Task: Look for space in Kronberg, Germany from 12th August, 2023 to 16th August, 2023 for 8 adults in price range Rs.10000 to Rs.16000. Place can be private room with 8 bedrooms having 8 beds and 8 bathrooms. Property type can be house, flat, guest house, hotel. Amenities needed are: wifi, TV, free parkinig on premises, gym, breakfast. Booking option can be shelf check-in. Required host language is English.
Action: Mouse pressed left at (418, 103)
Screenshot: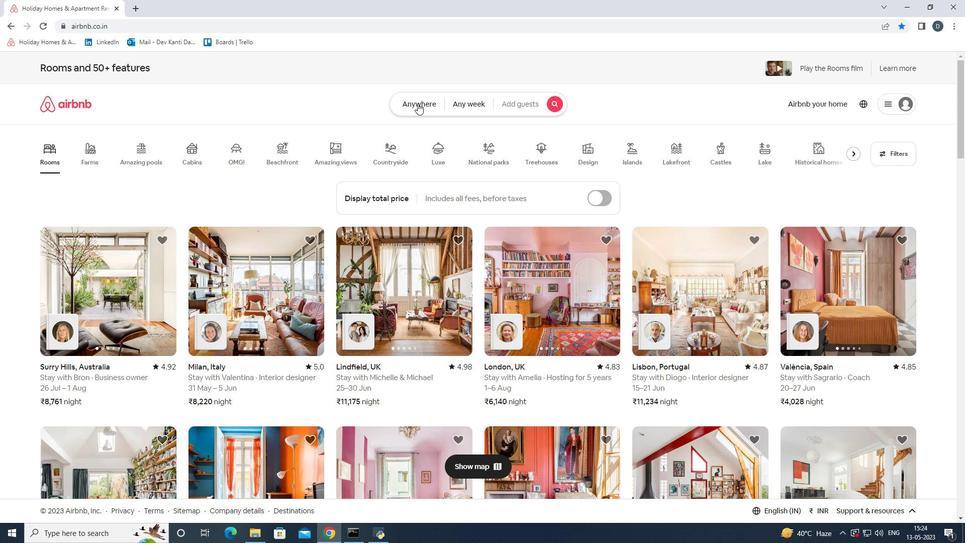 
Action: Mouse moved to (340, 137)
Screenshot: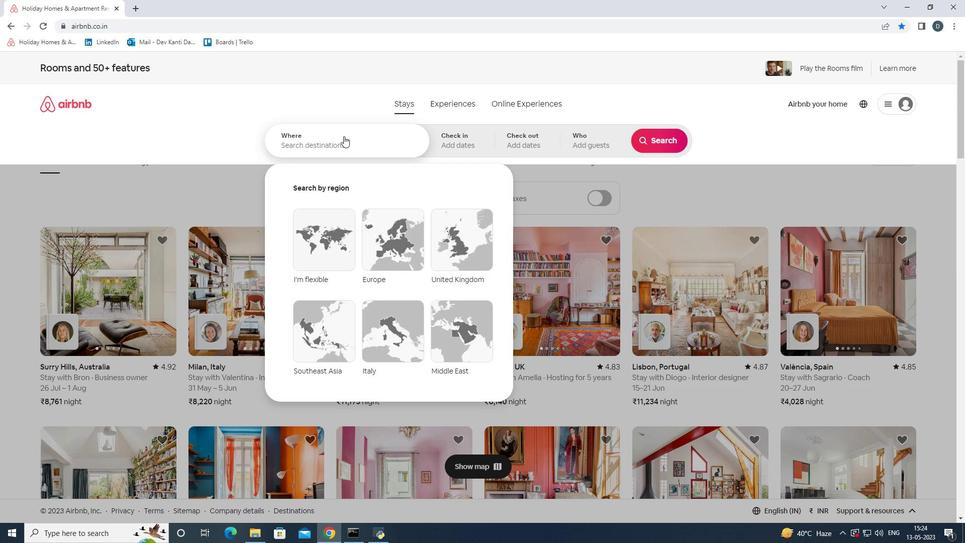 
Action: Mouse pressed left at (340, 137)
Screenshot: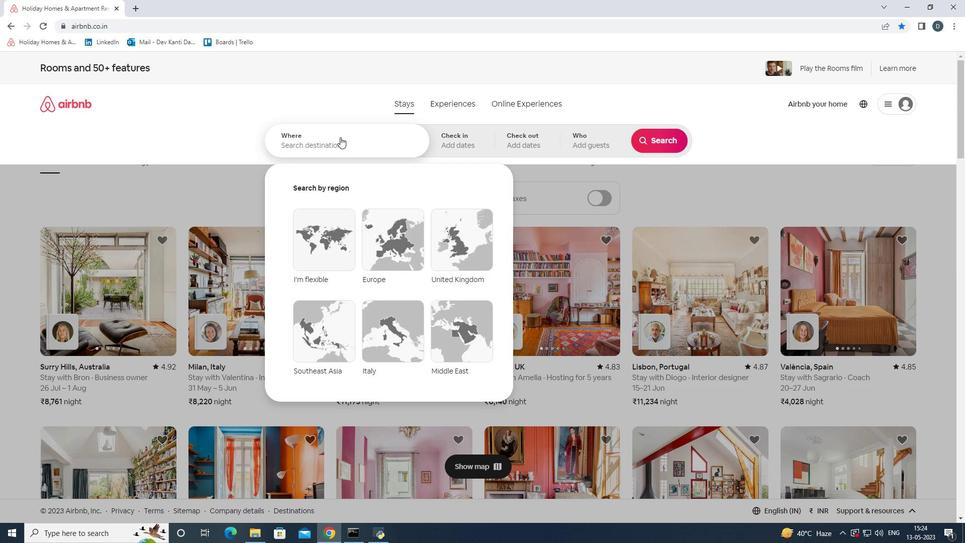
Action: Key pressed <Key.shift>Kronberg.<Key.backspace>,<Key.shift>Germany
Screenshot: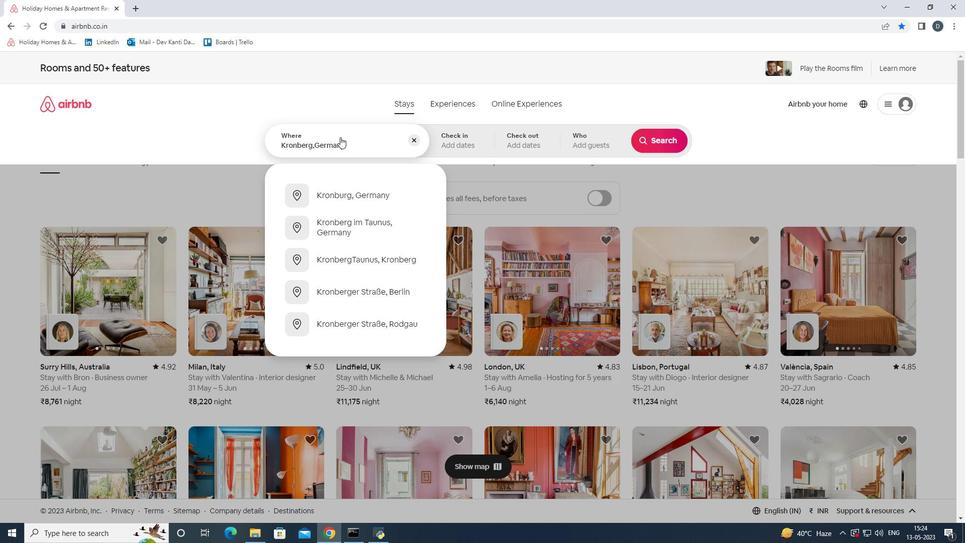 
Action: Mouse moved to (473, 144)
Screenshot: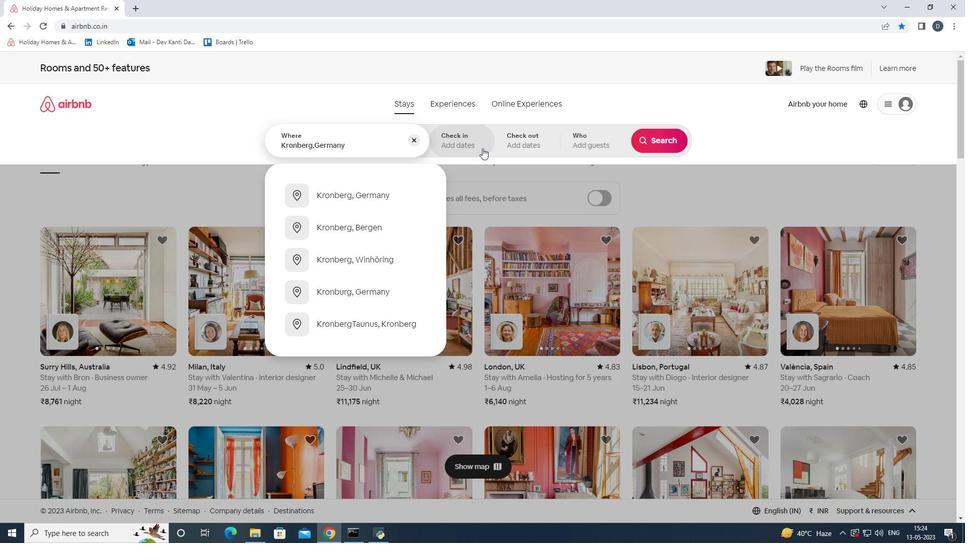 
Action: Mouse pressed left at (473, 144)
Screenshot: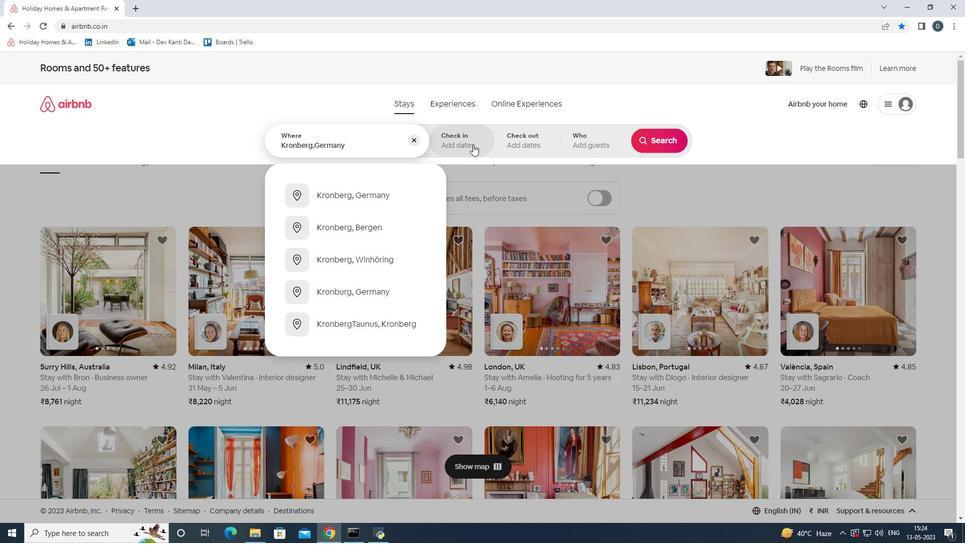 
Action: Mouse moved to (654, 222)
Screenshot: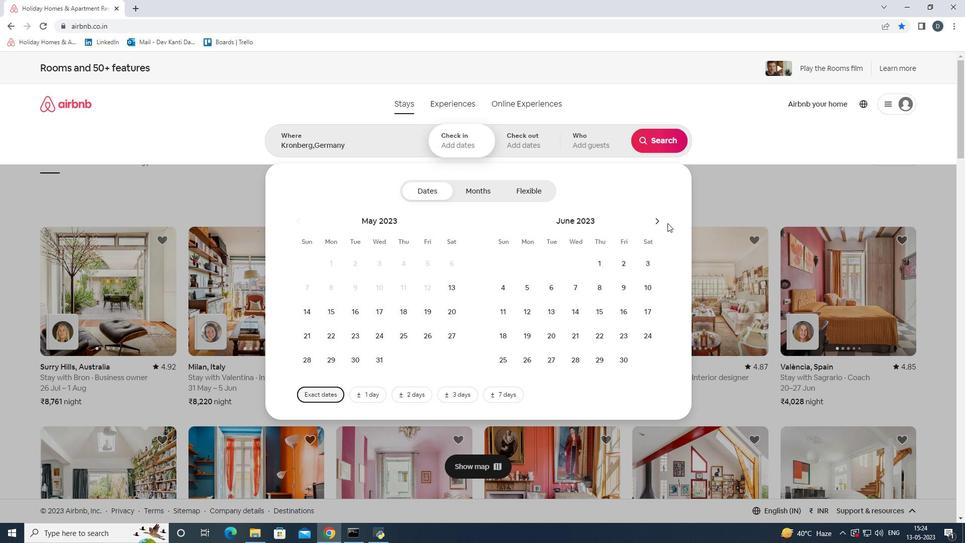 
Action: Mouse pressed left at (654, 222)
Screenshot: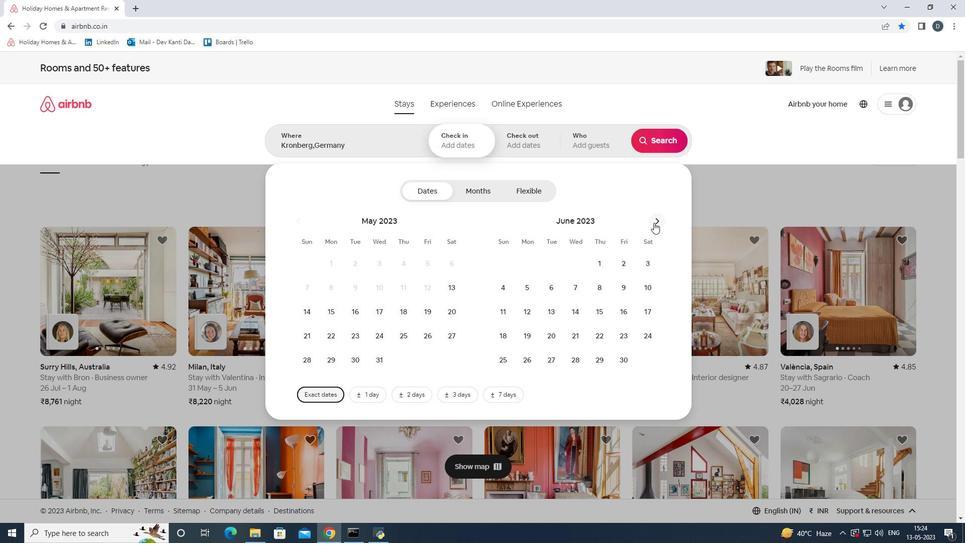 
Action: Mouse pressed left at (654, 222)
Screenshot: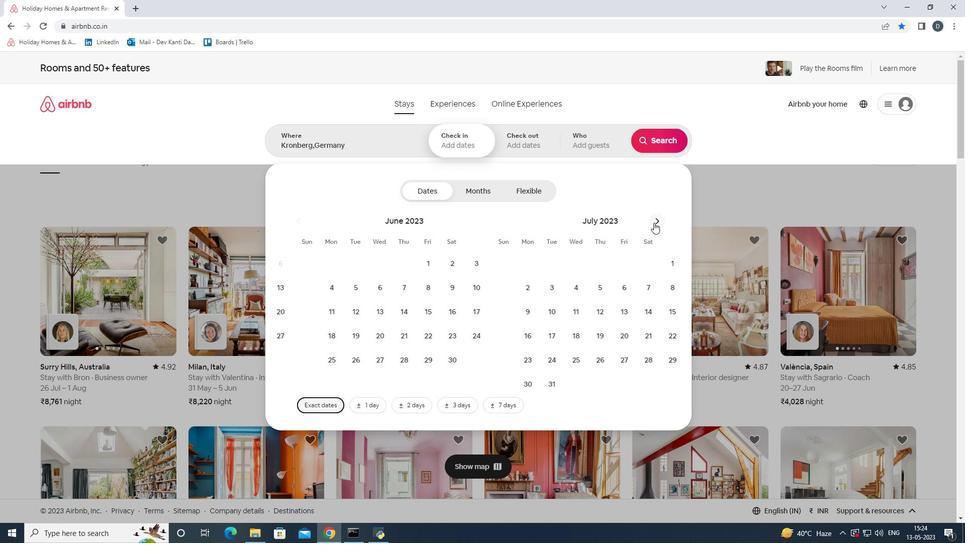 
Action: Mouse moved to (645, 290)
Screenshot: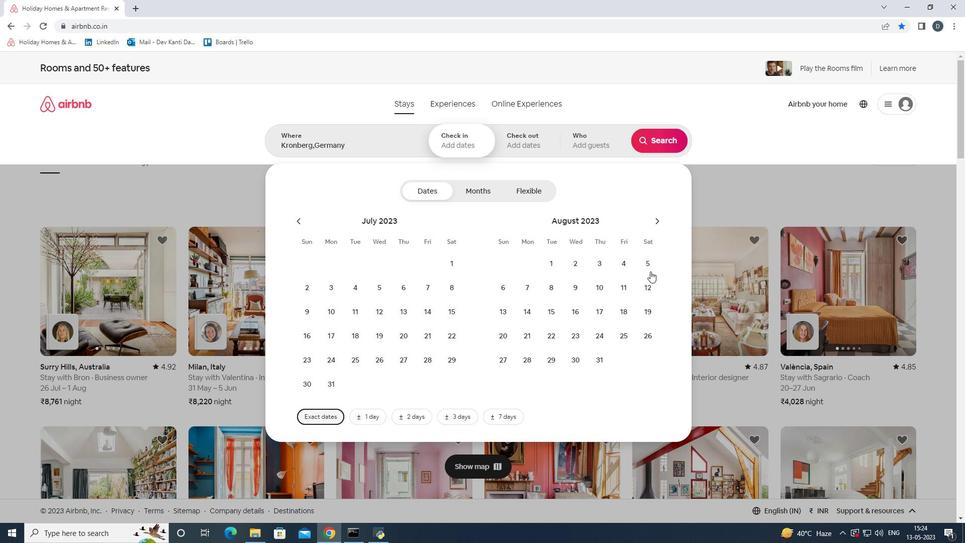 
Action: Mouse pressed left at (645, 290)
Screenshot: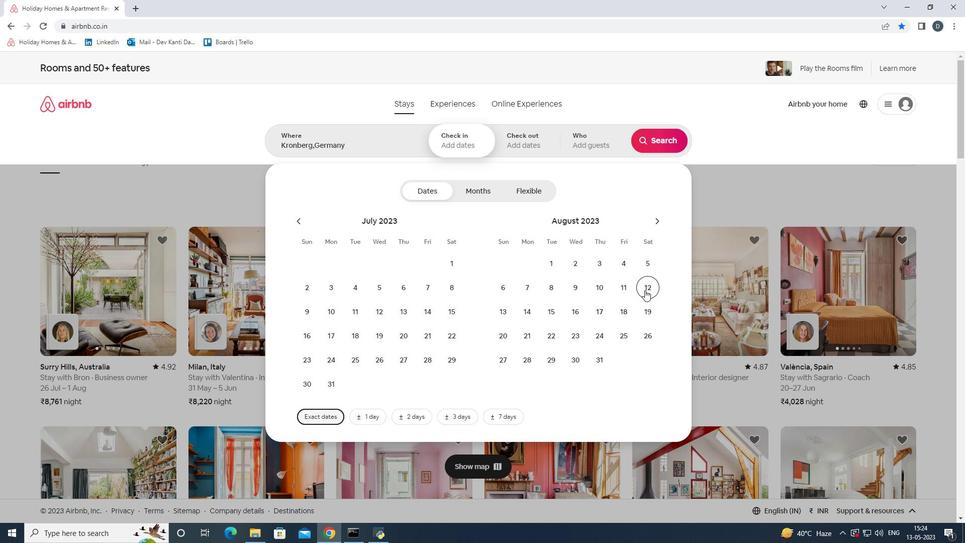 
Action: Mouse moved to (583, 310)
Screenshot: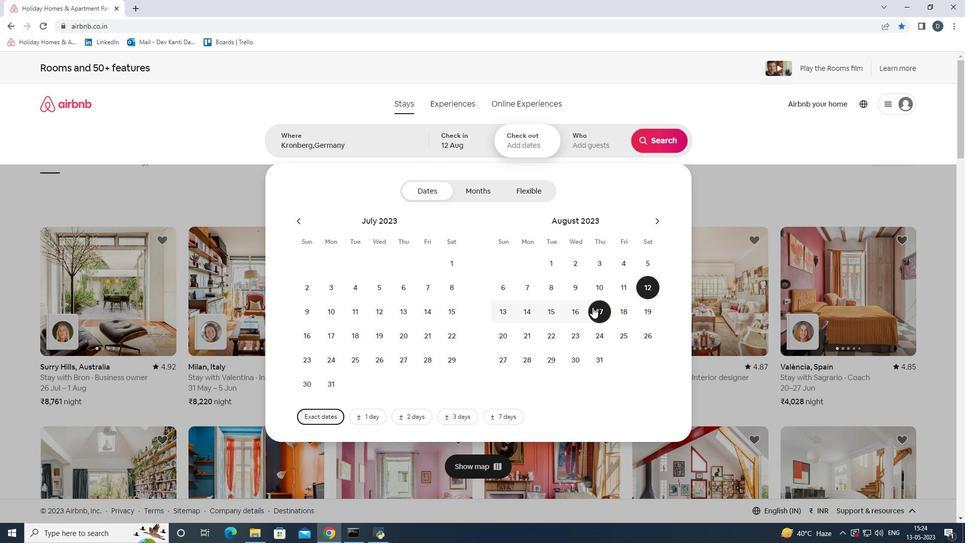 
Action: Mouse pressed left at (583, 310)
Screenshot: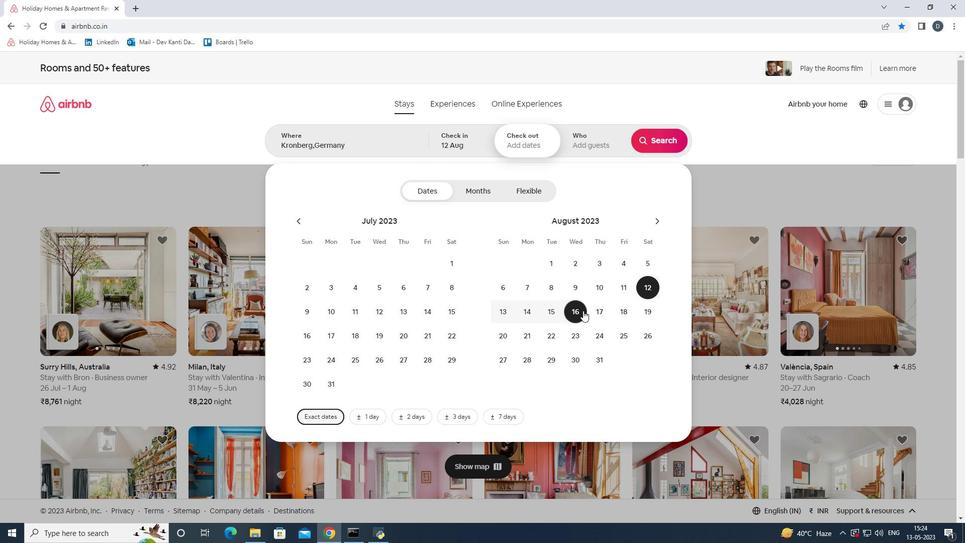 
Action: Mouse moved to (588, 135)
Screenshot: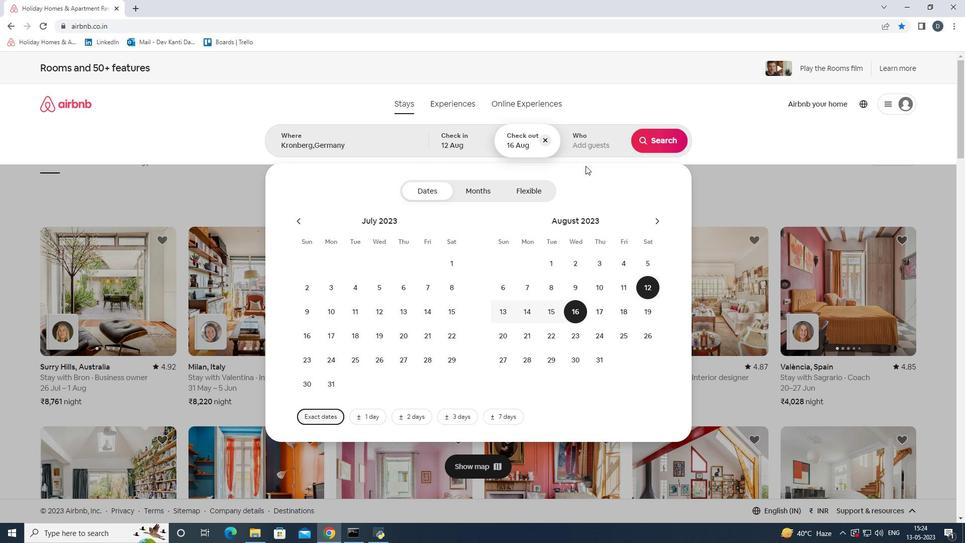 
Action: Mouse pressed left at (588, 135)
Screenshot: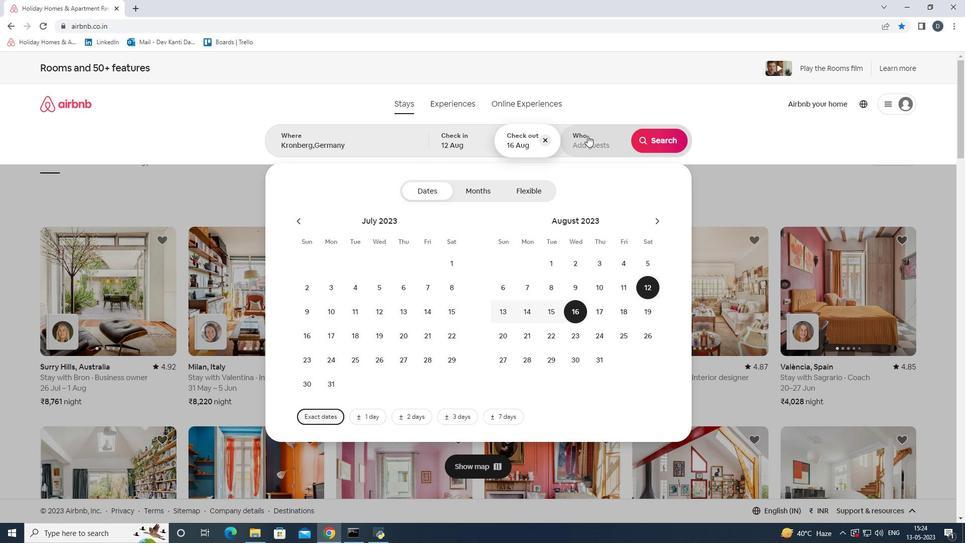 
Action: Mouse moved to (667, 197)
Screenshot: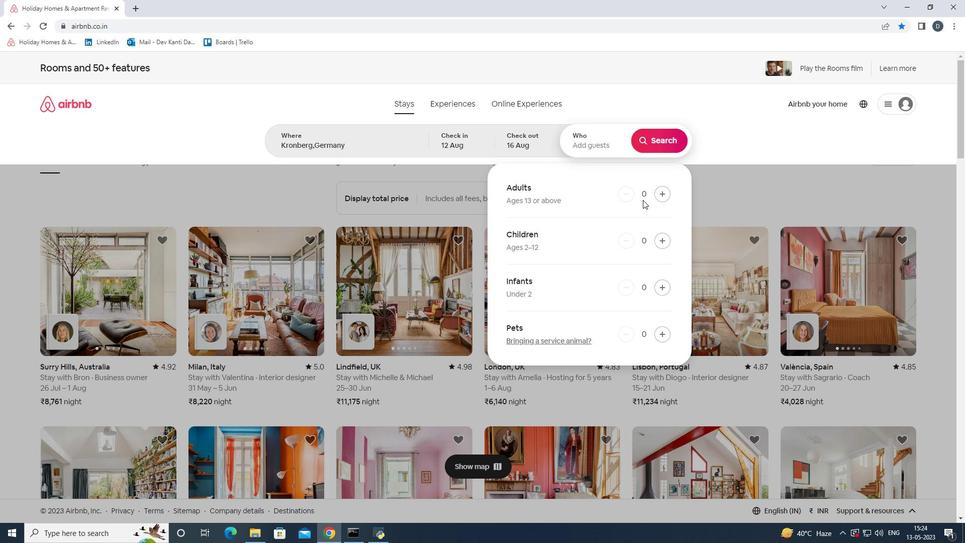 
Action: Mouse pressed left at (667, 197)
Screenshot: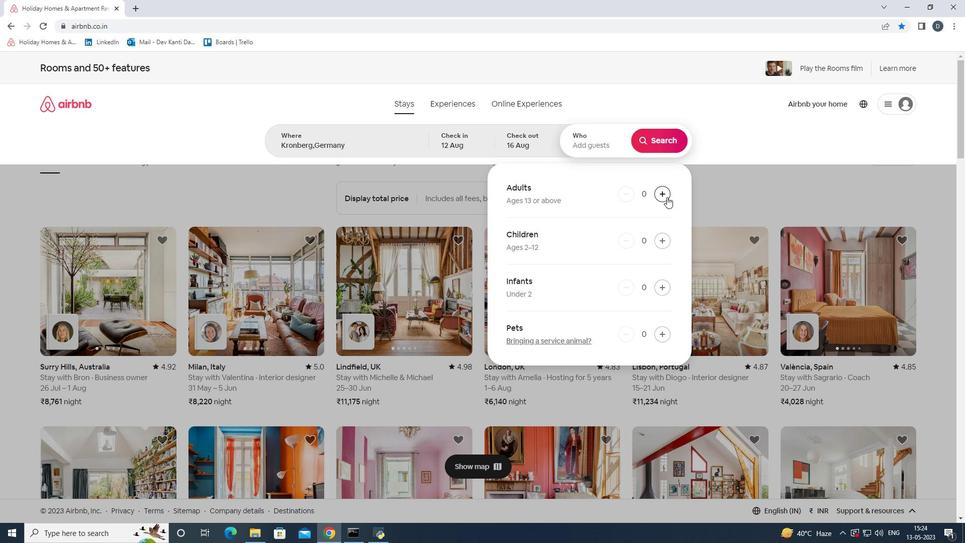 
Action: Mouse pressed left at (667, 197)
Screenshot: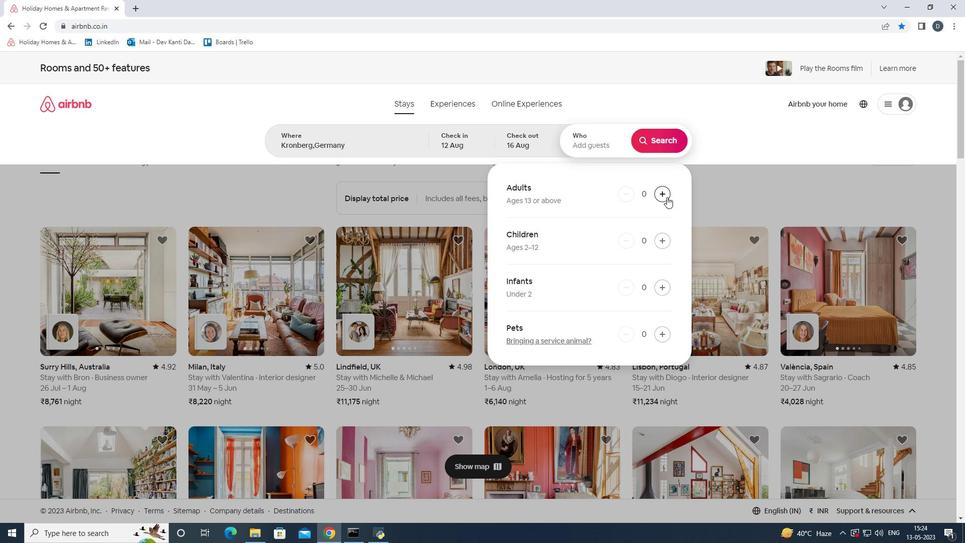 
Action: Mouse moved to (668, 196)
Screenshot: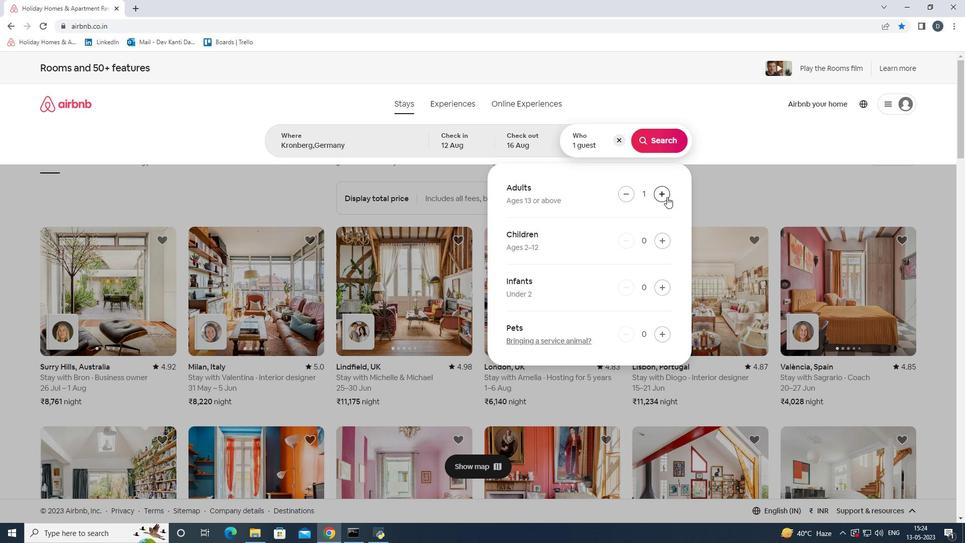 
Action: Mouse pressed left at (668, 196)
Screenshot: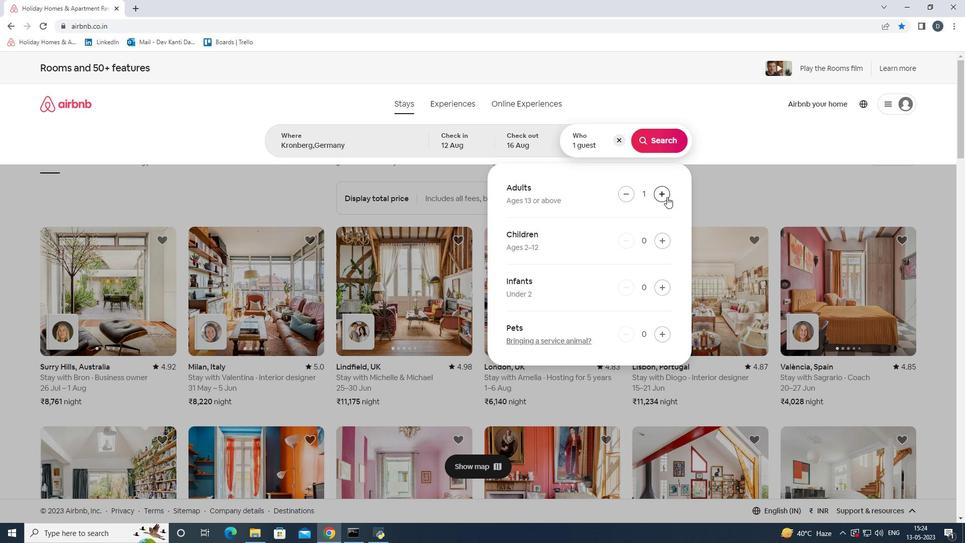 
Action: Mouse moved to (669, 196)
Screenshot: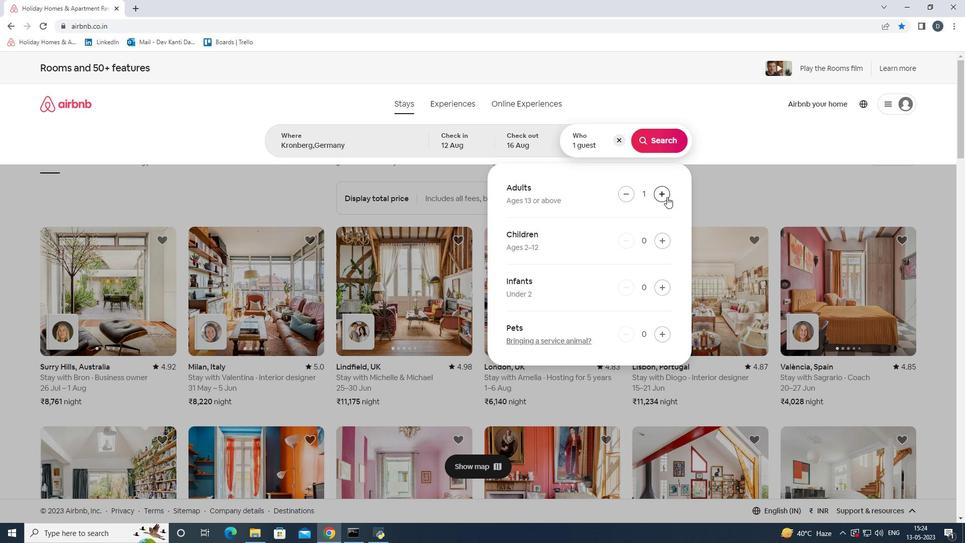 
Action: Mouse pressed left at (669, 196)
Screenshot: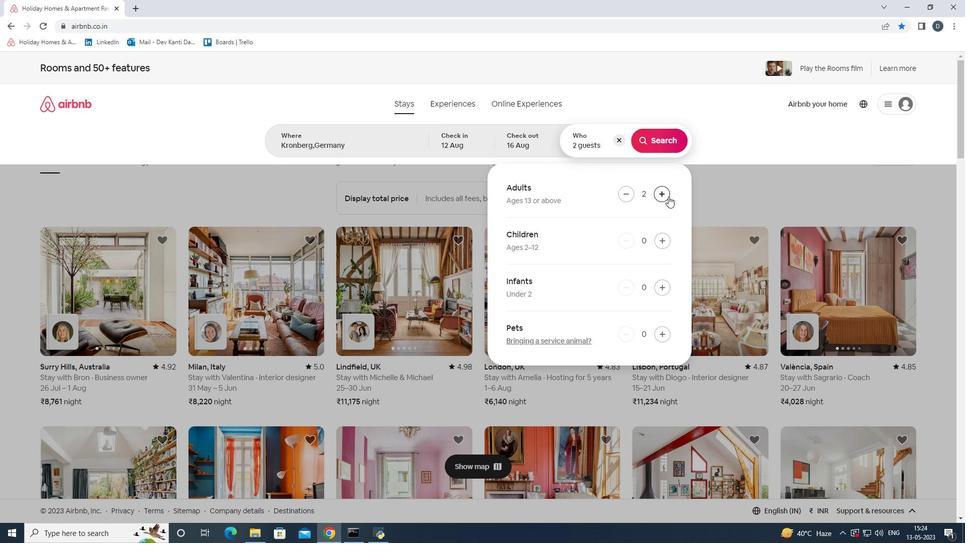 
Action: Mouse pressed left at (669, 196)
Screenshot: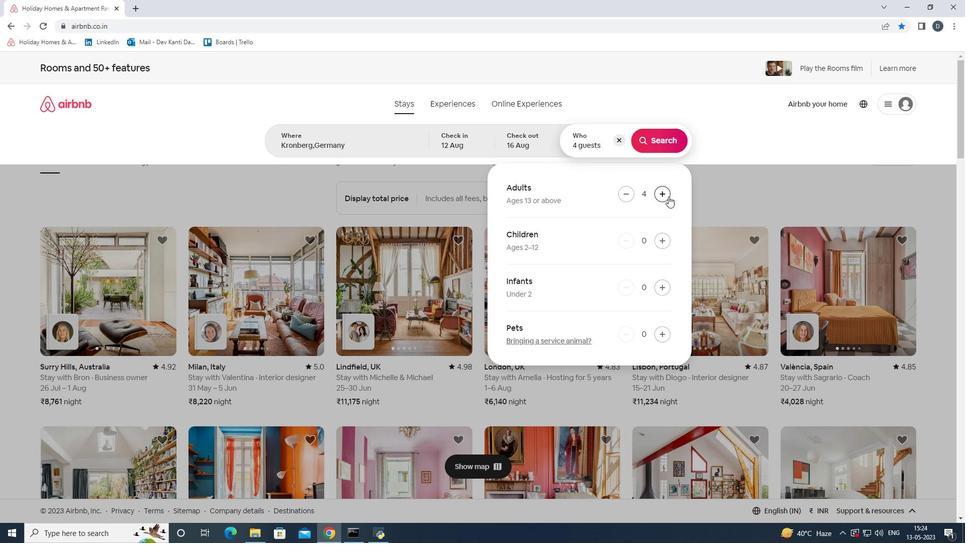 
Action: Mouse pressed left at (669, 196)
Screenshot: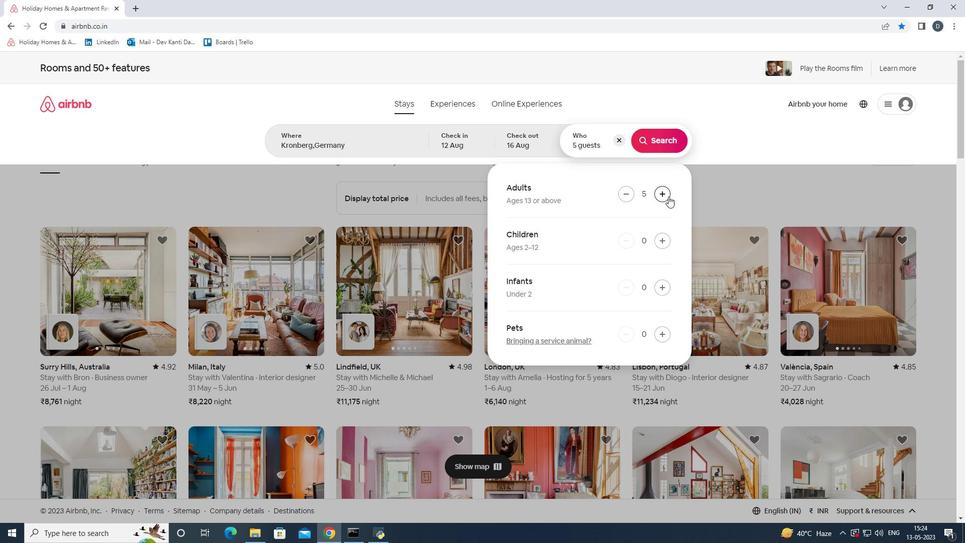 
Action: Mouse pressed left at (669, 196)
Screenshot: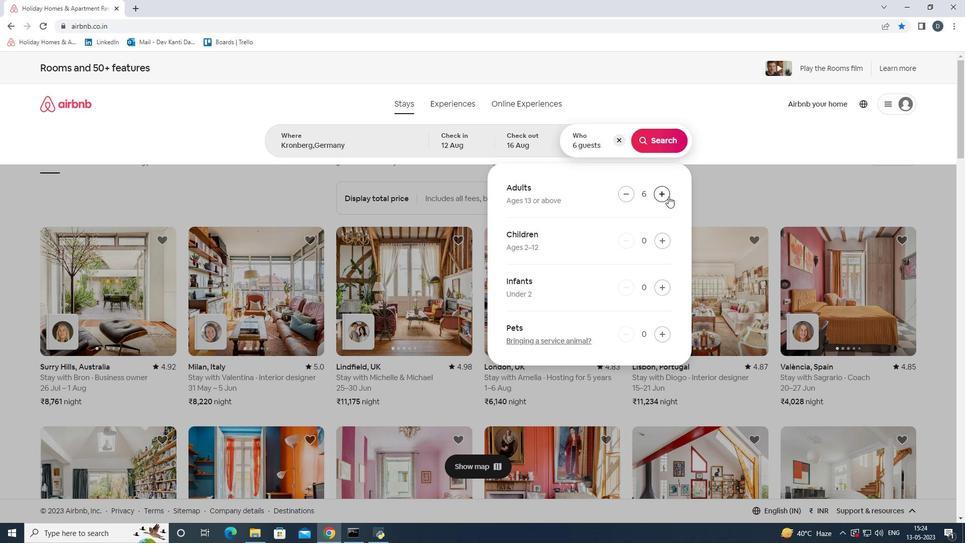 
Action: Mouse pressed left at (669, 196)
Screenshot: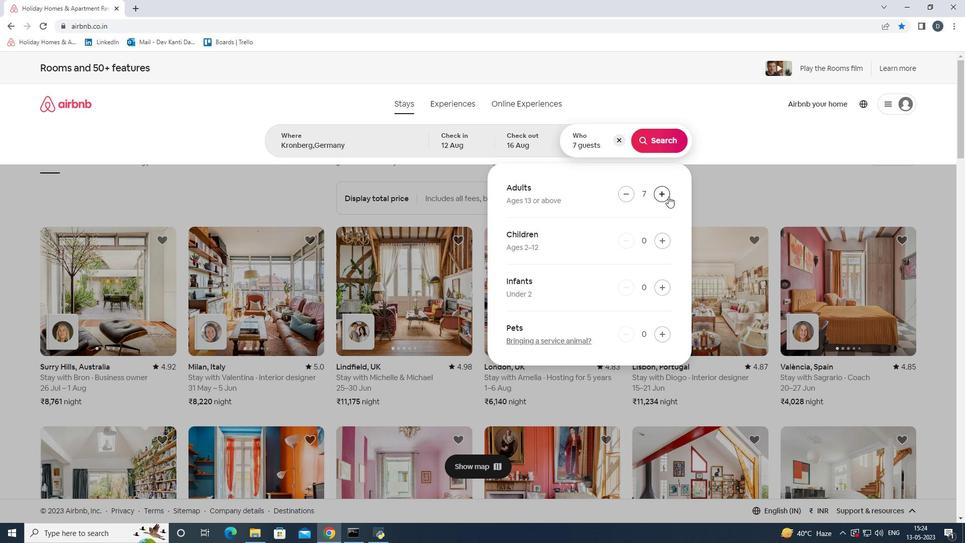 
Action: Mouse moved to (651, 138)
Screenshot: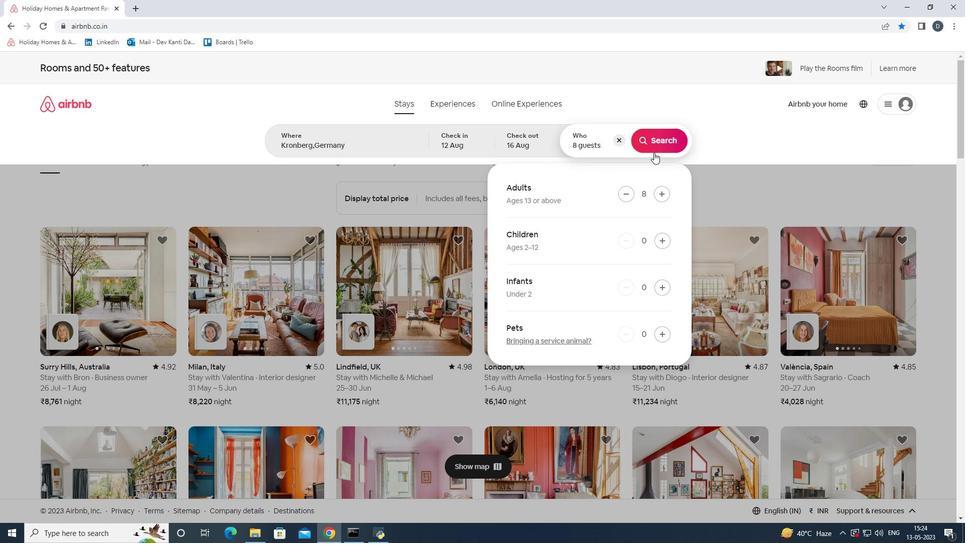 
Action: Mouse pressed left at (651, 138)
Screenshot: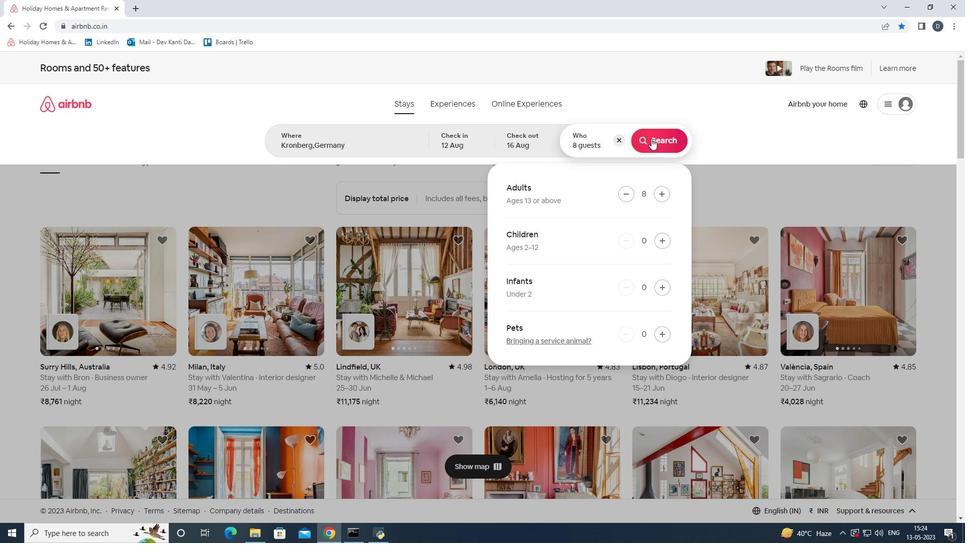 
Action: Mouse moved to (911, 118)
Screenshot: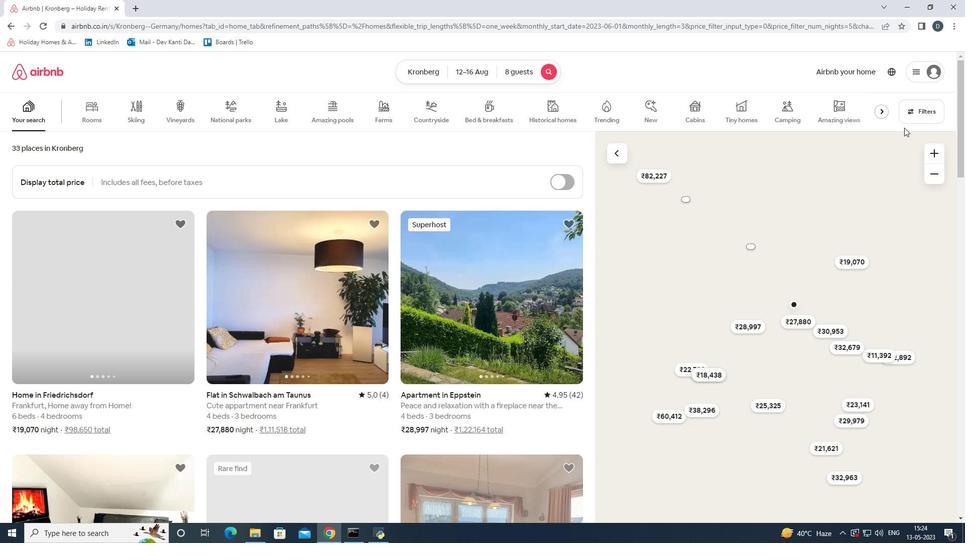 
Action: Mouse pressed left at (911, 118)
Screenshot: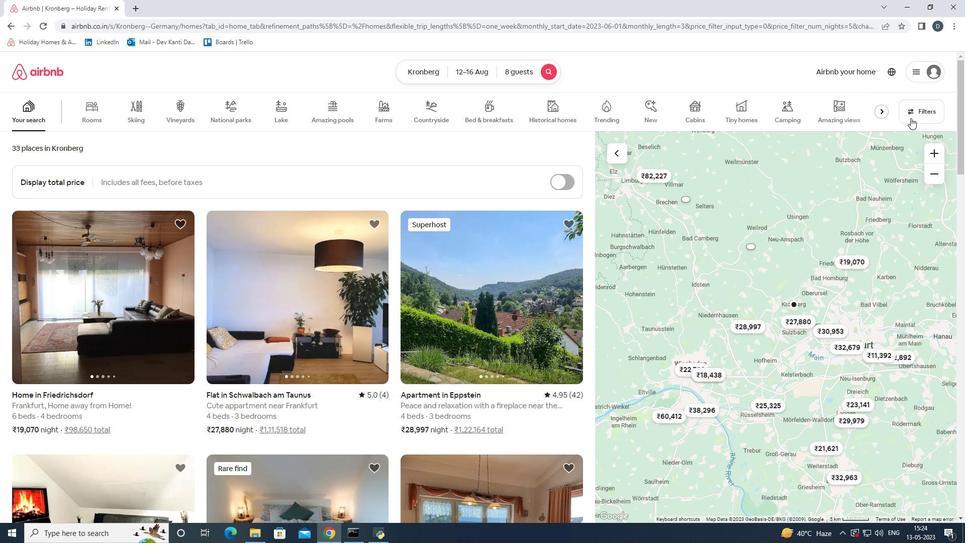 
Action: Mouse moved to (360, 236)
Screenshot: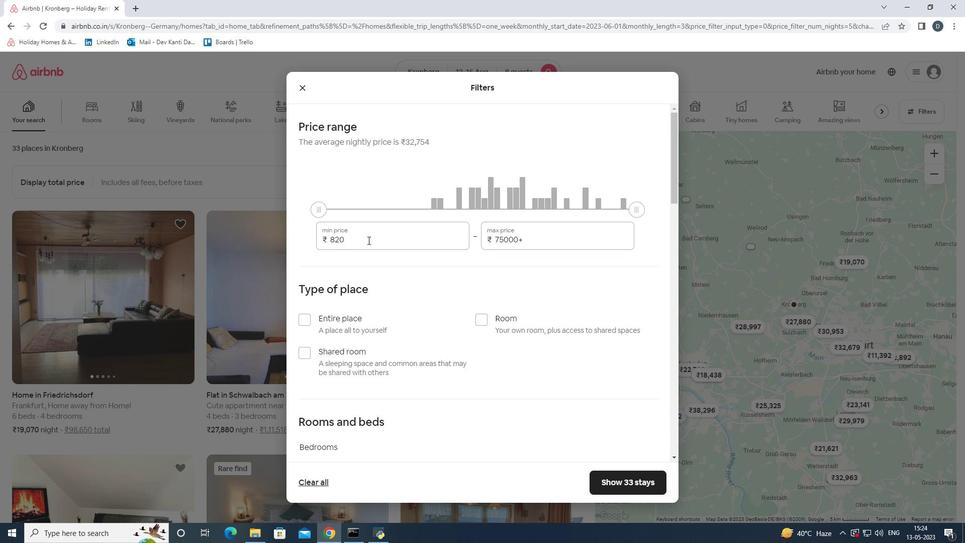 
Action: Mouse pressed left at (360, 236)
Screenshot: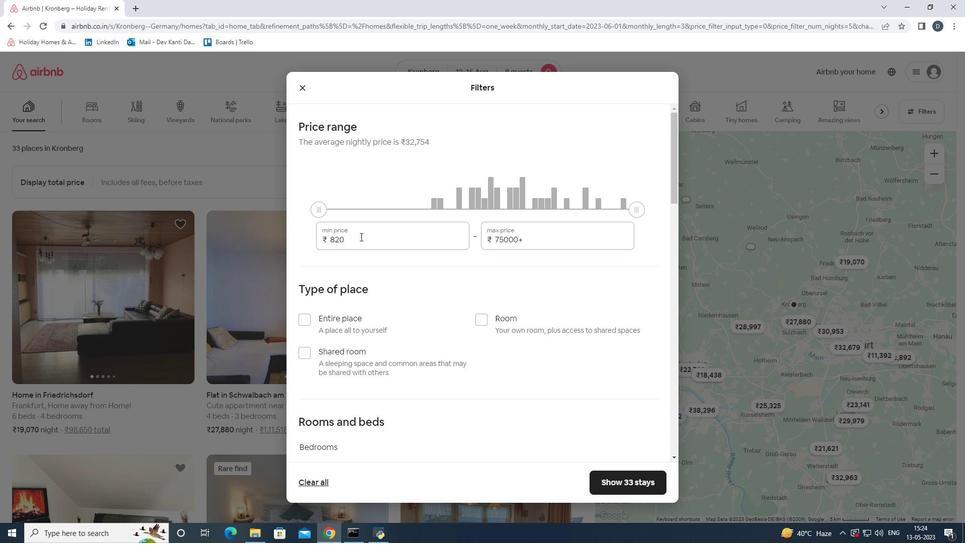 
Action: Mouse moved to (308, 238)
Screenshot: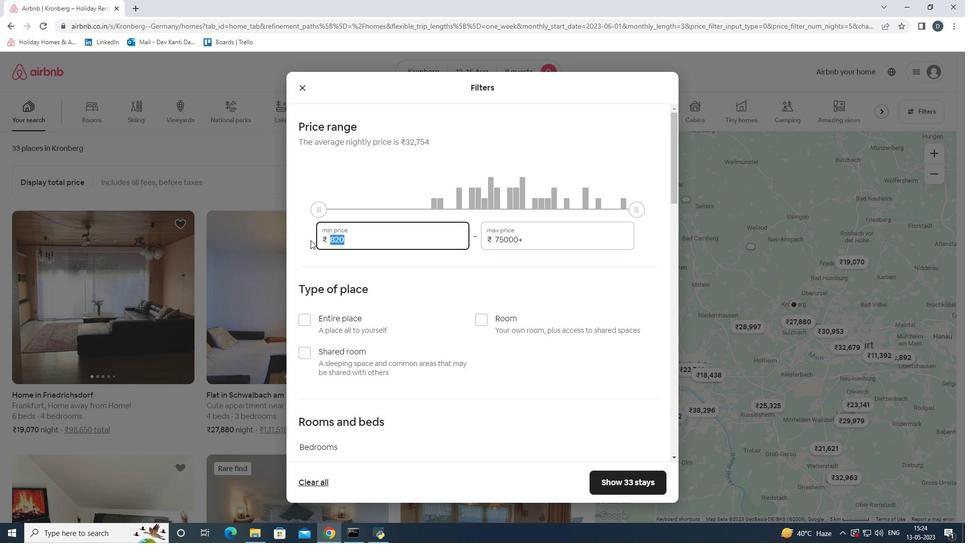 
Action: Key pressed 10000
Screenshot: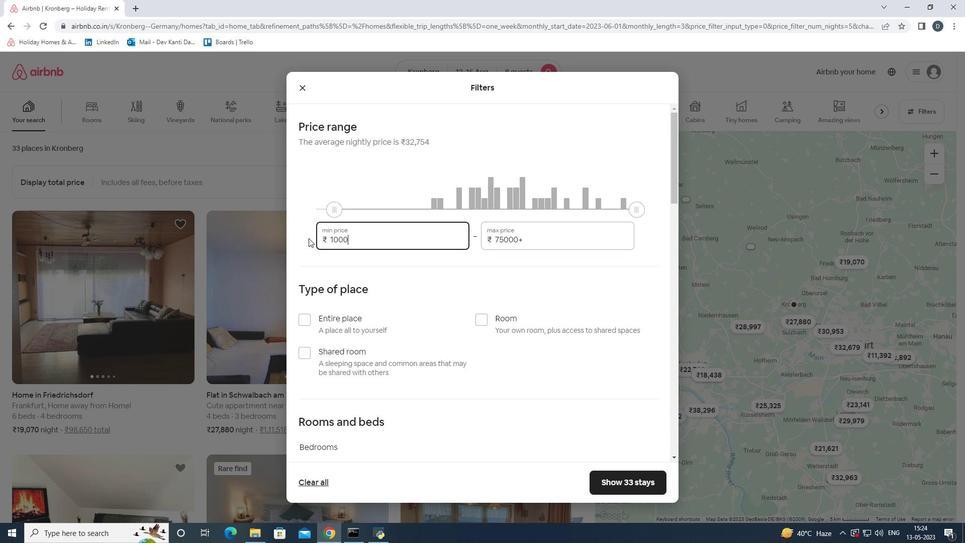 
Action: Mouse moved to (530, 238)
Screenshot: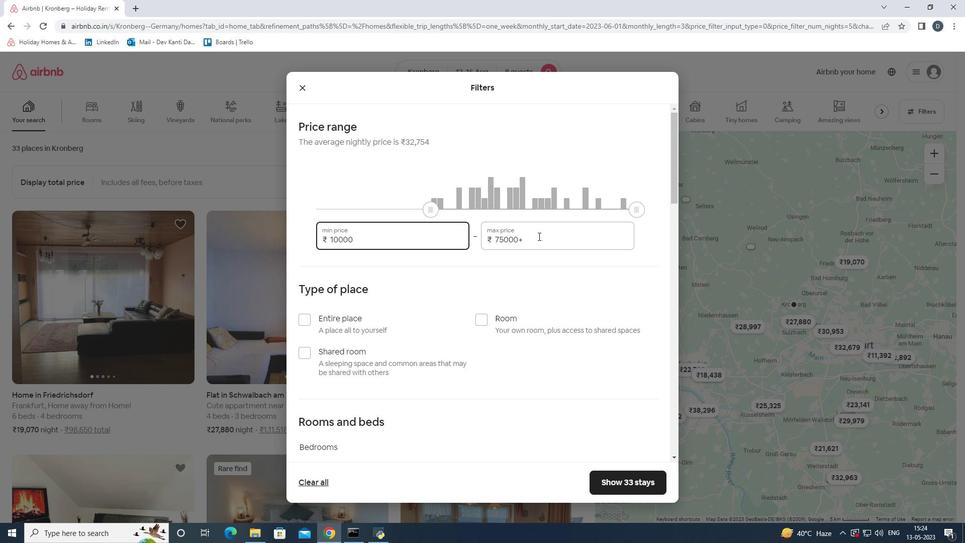 
Action: Mouse pressed left at (530, 238)
Screenshot: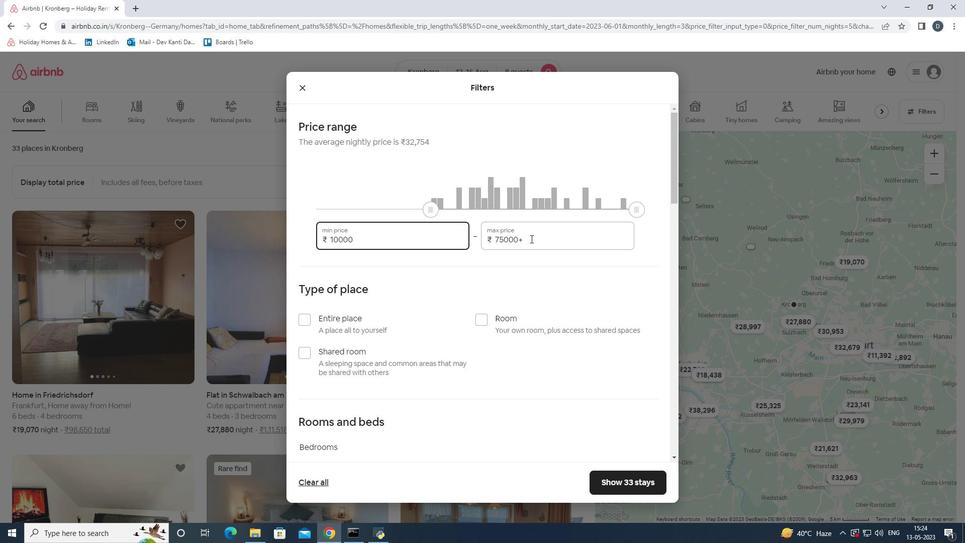 
Action: Mouse moved to (491, 242)
Screenshot: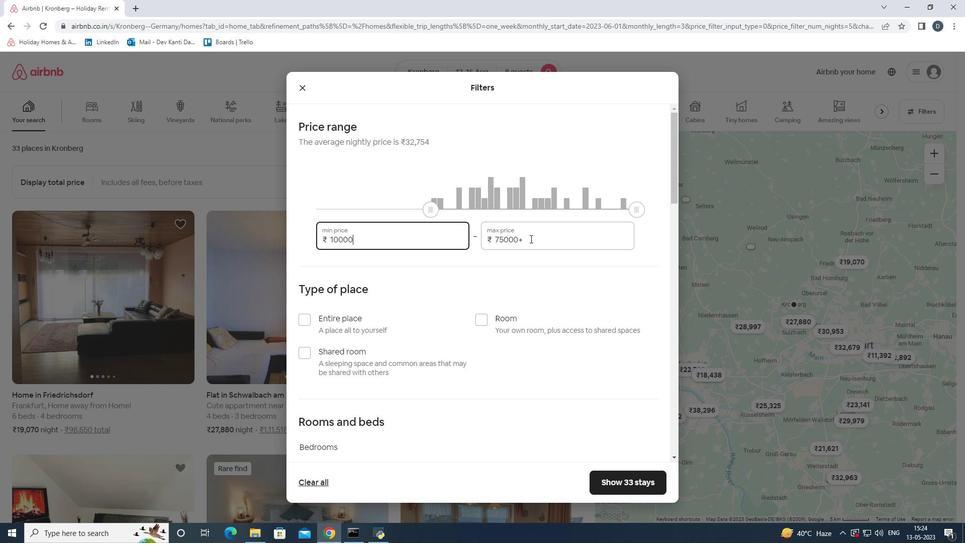 
Action: Key pressed 16000
Screenshot: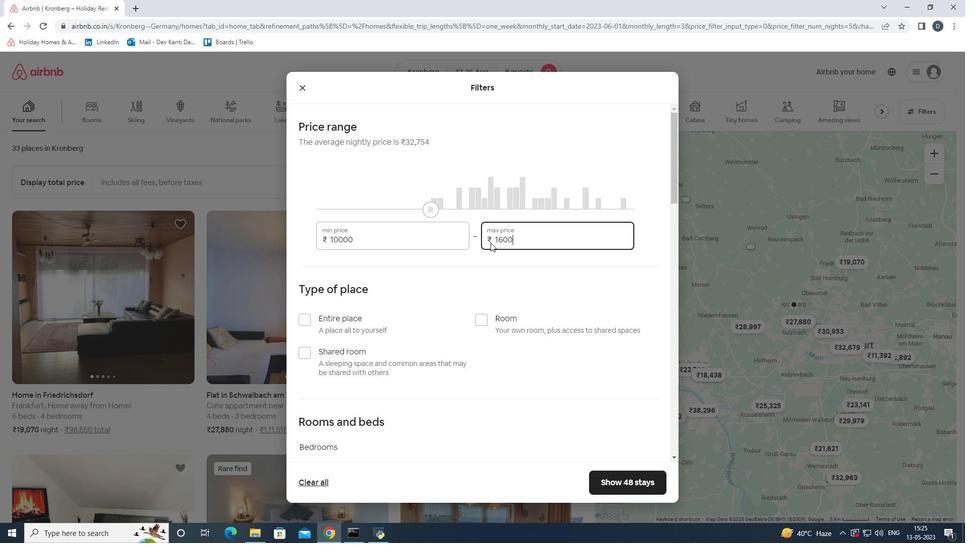 
Action: Mouse moved to (476, 254)
Screenshot: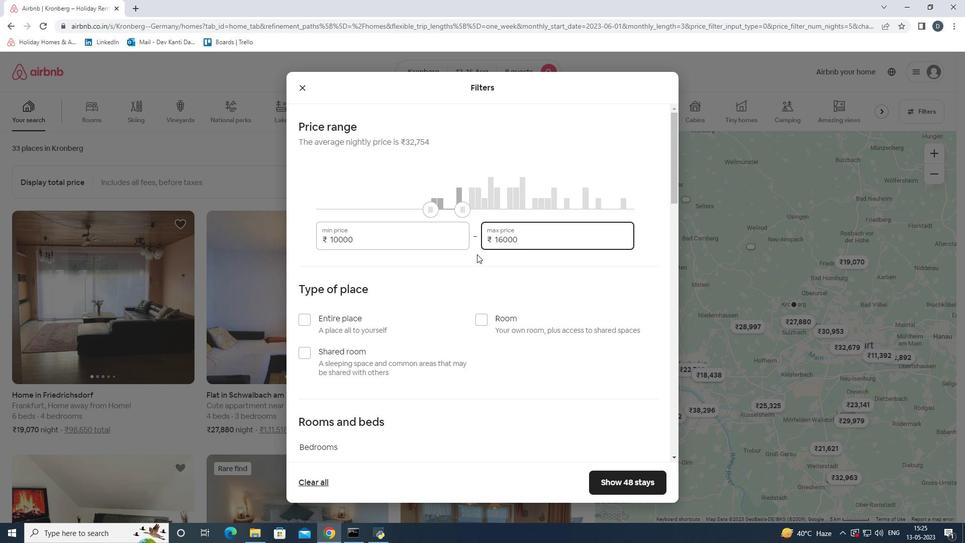 
Action: Mouse scrolled (476, 254) with delta (0, 0)
Screenshot: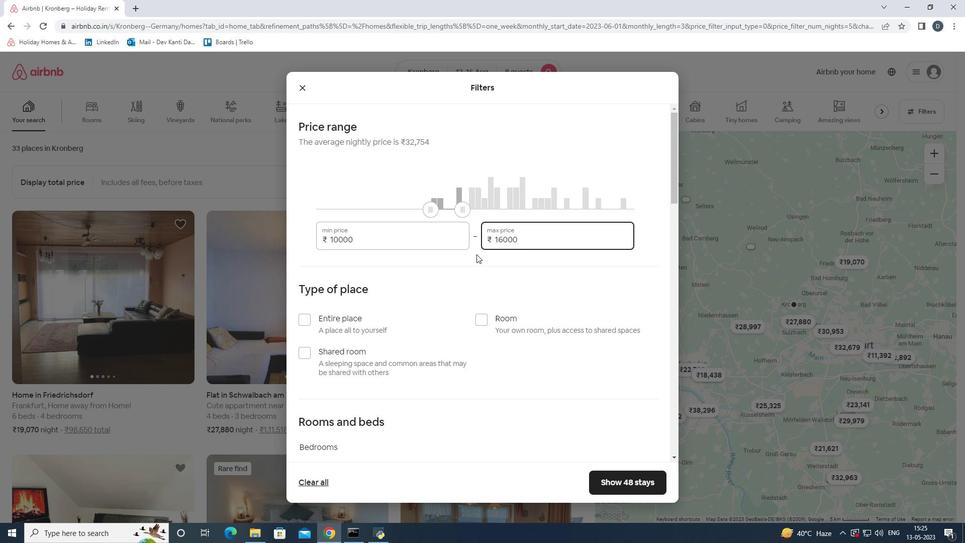 
Action: Mouse moved to (470, 257)
Screenshot: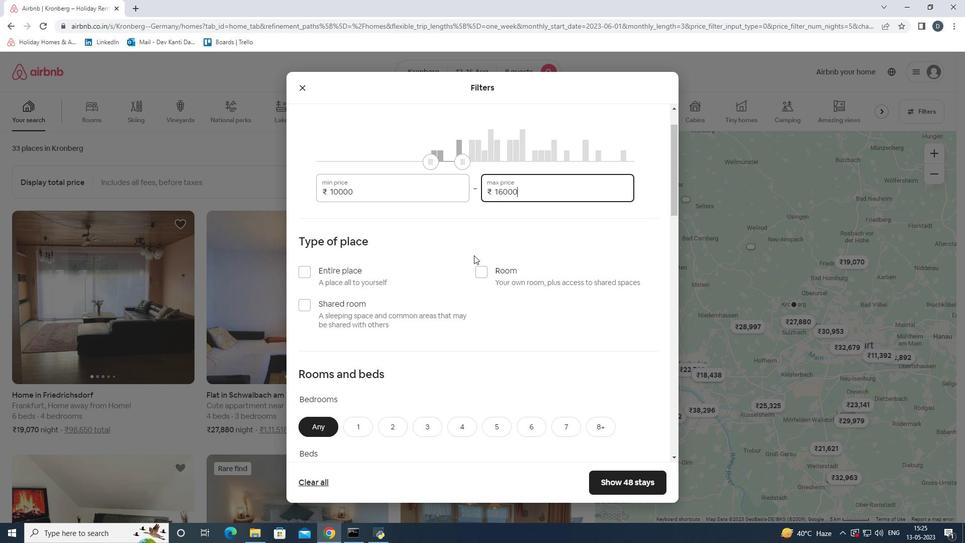 
Action: Mouse scrolled (470, 256) with delta (0, 0)
Screenshot: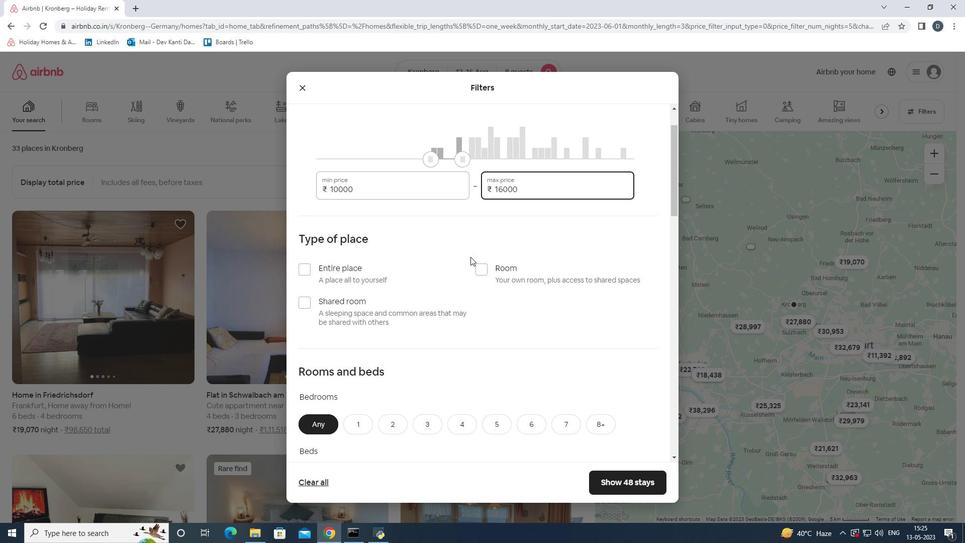 
Action: Mouse moved to (469, 257)
Screenshot: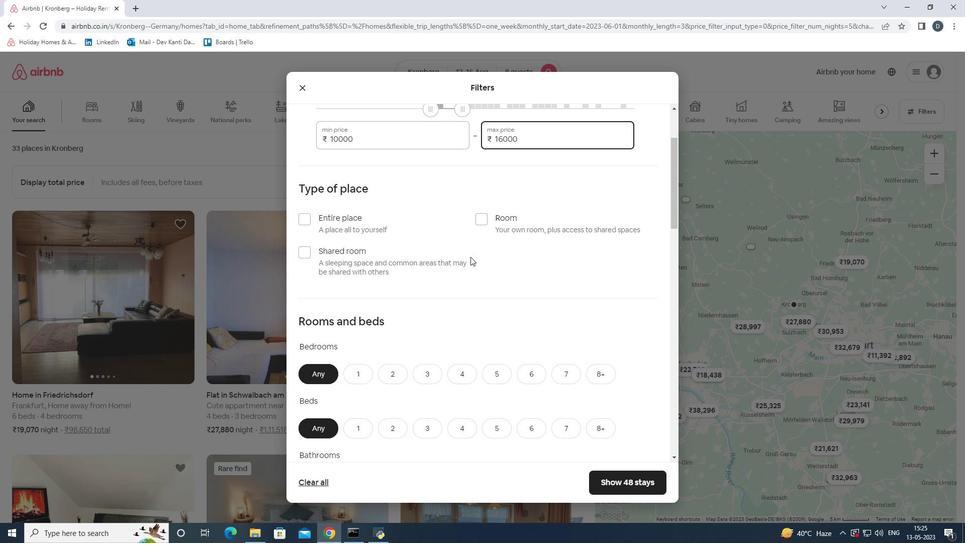 
Action: Mouse scrolled (469, 256) with delta (0, 0)
Screenshot: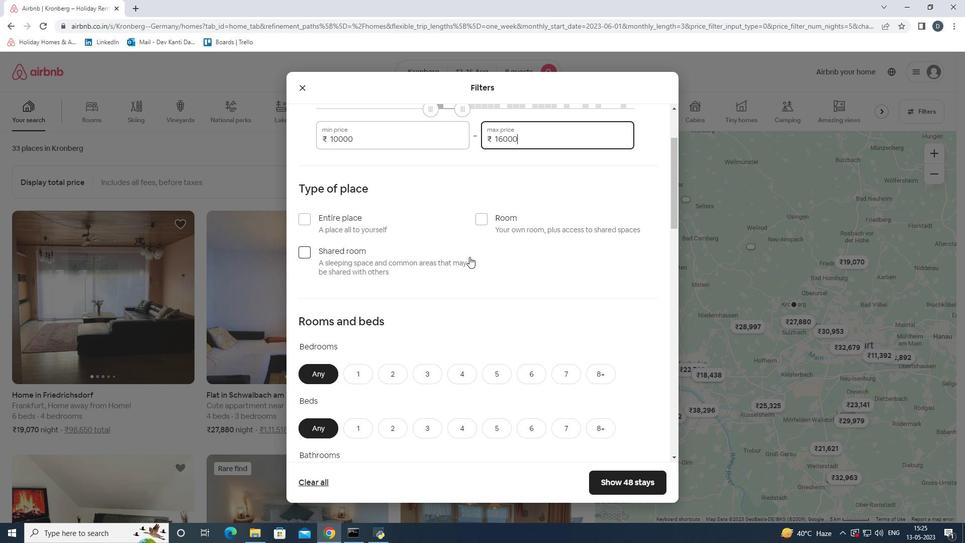 
Action: Mouse scrolled (469, 256) with delta (0, 0)
Screenshot: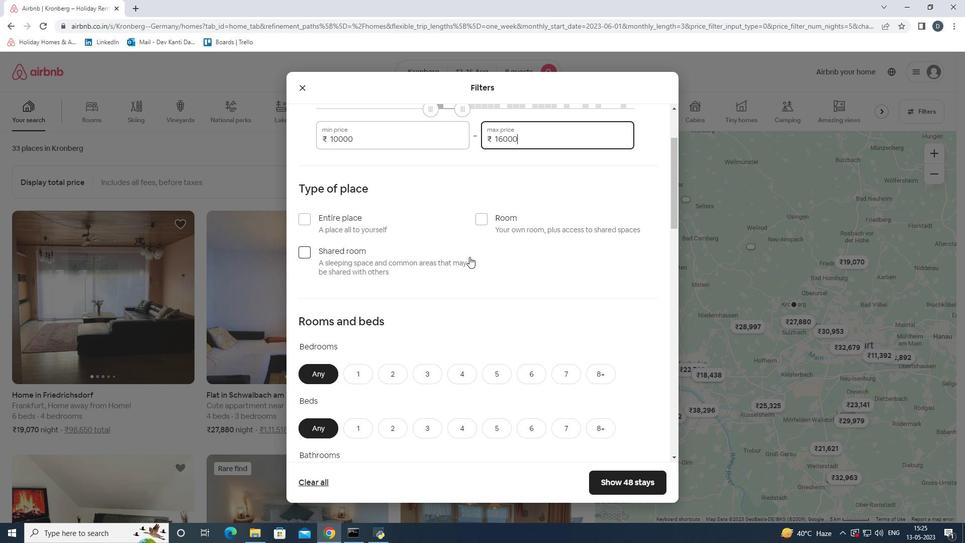 
Action: Mouse moved to (468, 256)
Screenshot: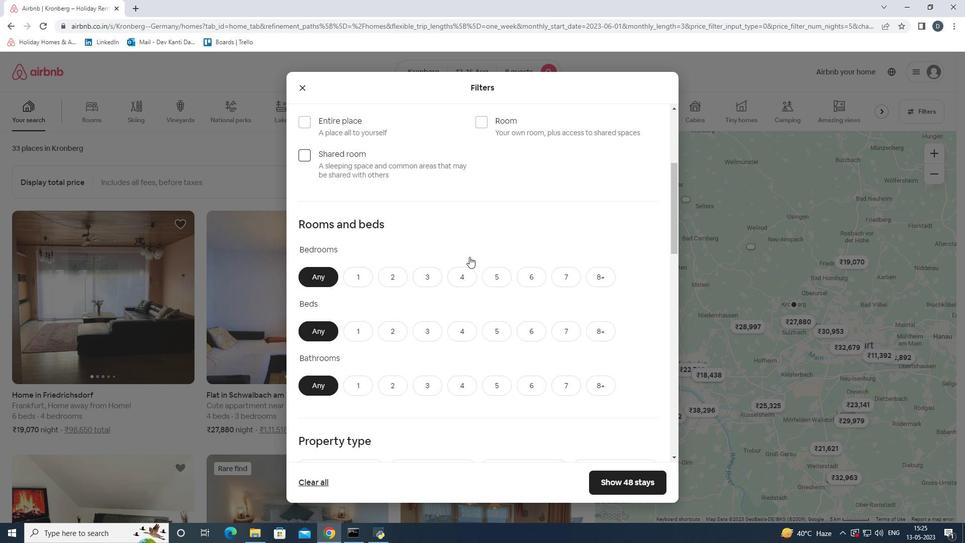 
Action: Mouse scrolled (468, 256) with delta (0, 0)
Screenshot: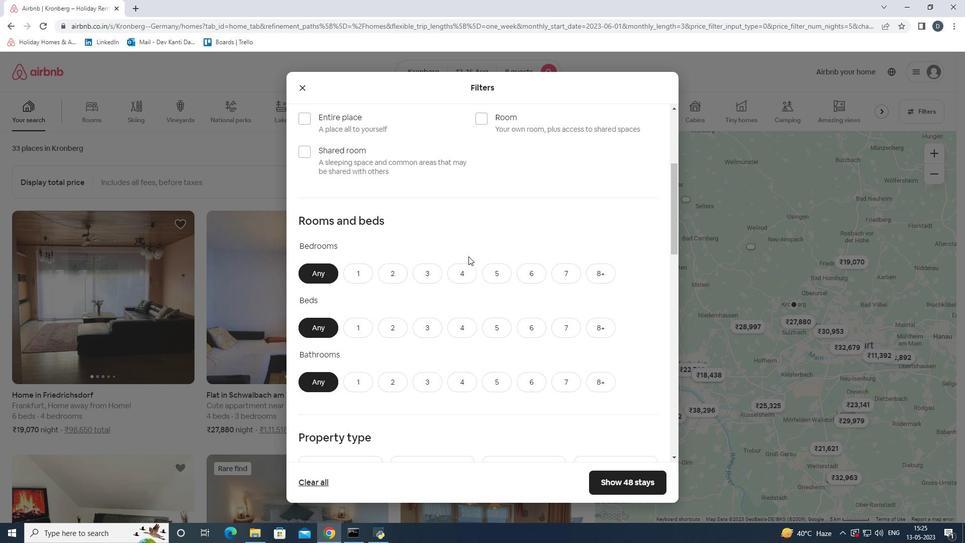 
Action: Mouse moved to (604, 222)
Screenshot: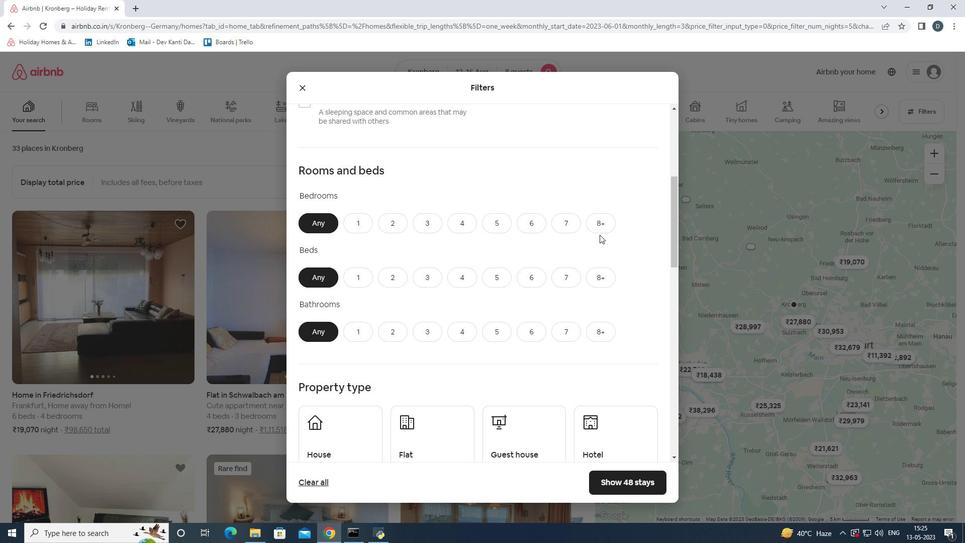 
Action: Mouse pressed left at (604, 222)
Screenshot: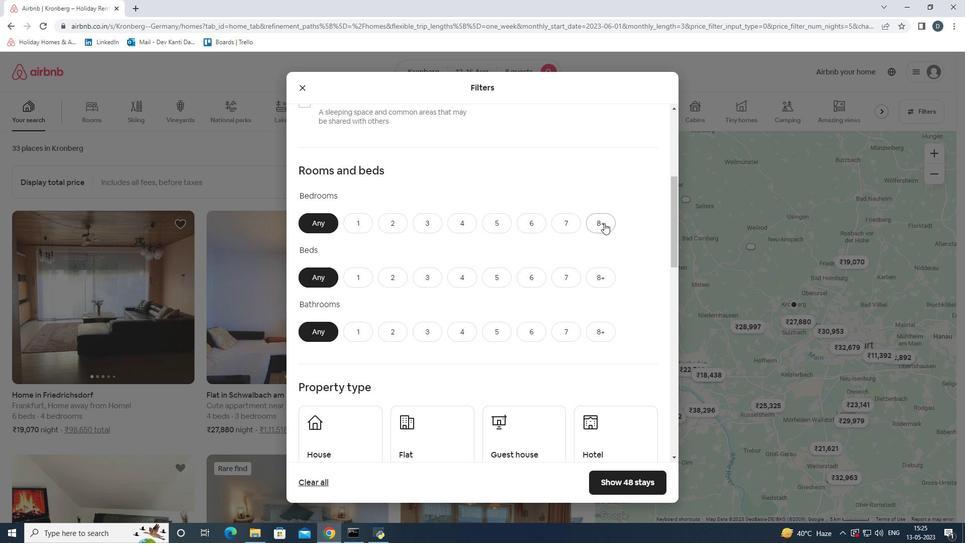 
Action: Mouse moved to (598, 272)
Screenshot: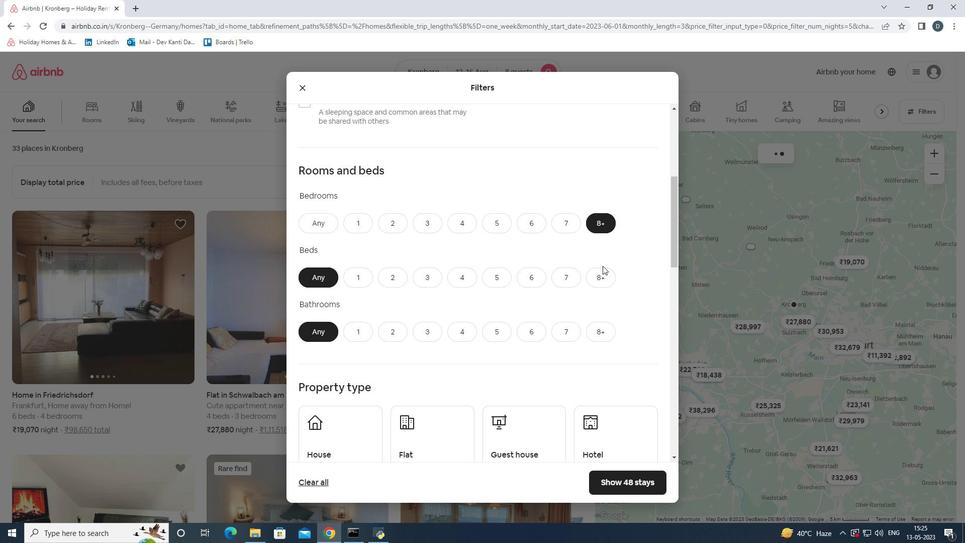 
Action: Mouse pressed left at (598, 272)
Screenshot: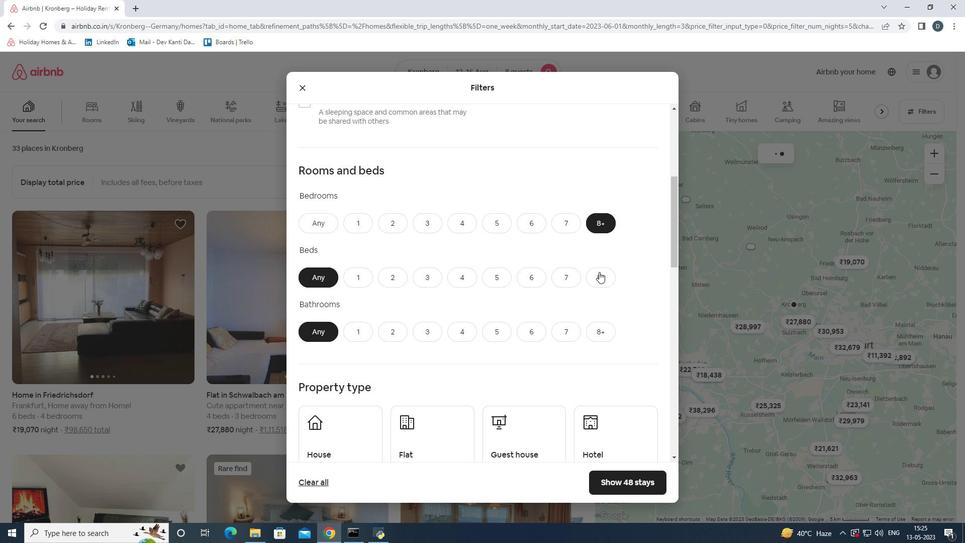 
Action: Mouse moved to (603, 332)
Screenshot: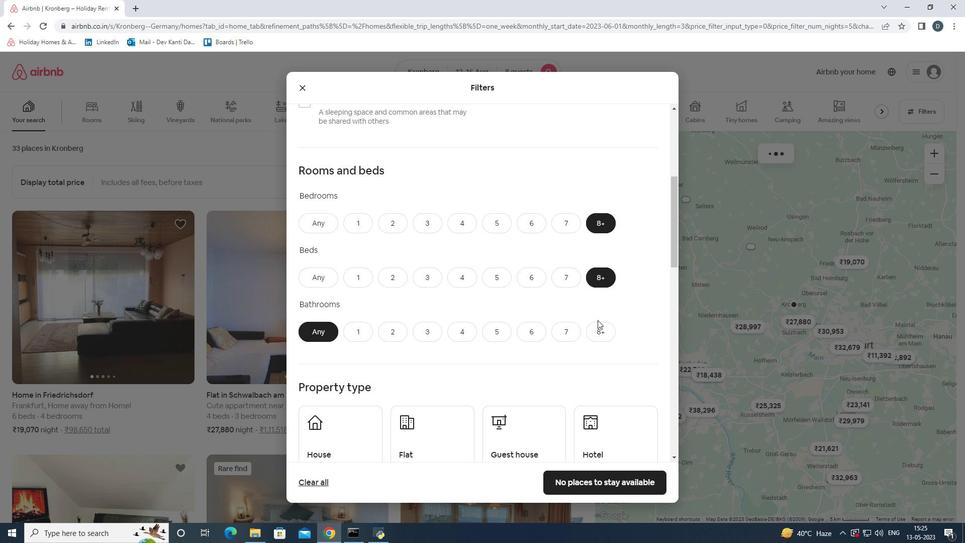 
Action: Mouse pressed left at (603, 332)
Screenshot: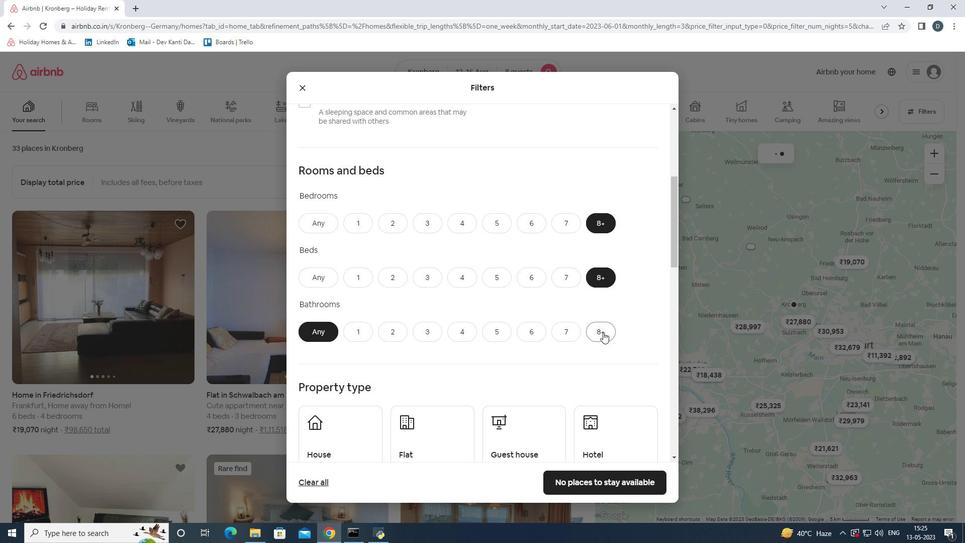 
Action: Mouse moved to (547, 292)
Screenshot: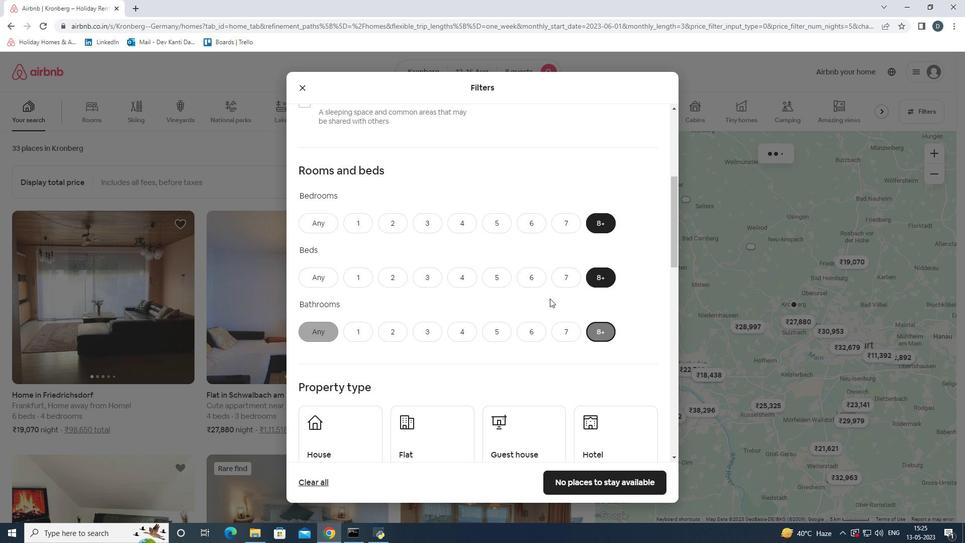 
Action: Mouse scrolled (547, 291) with delta (0, 0)
Screenshot: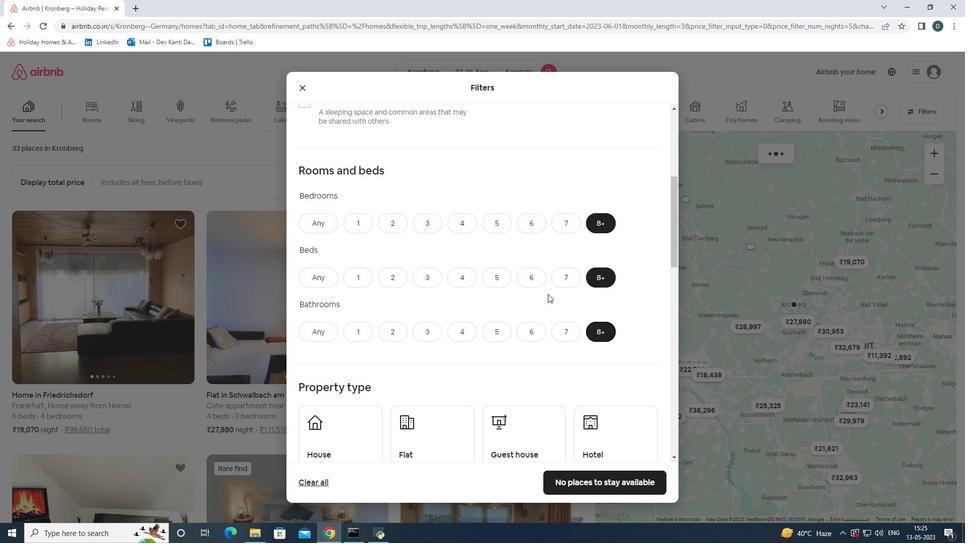 
Action: Mouse scrolled (547, 291) with delta (0, 0)
Screenshot: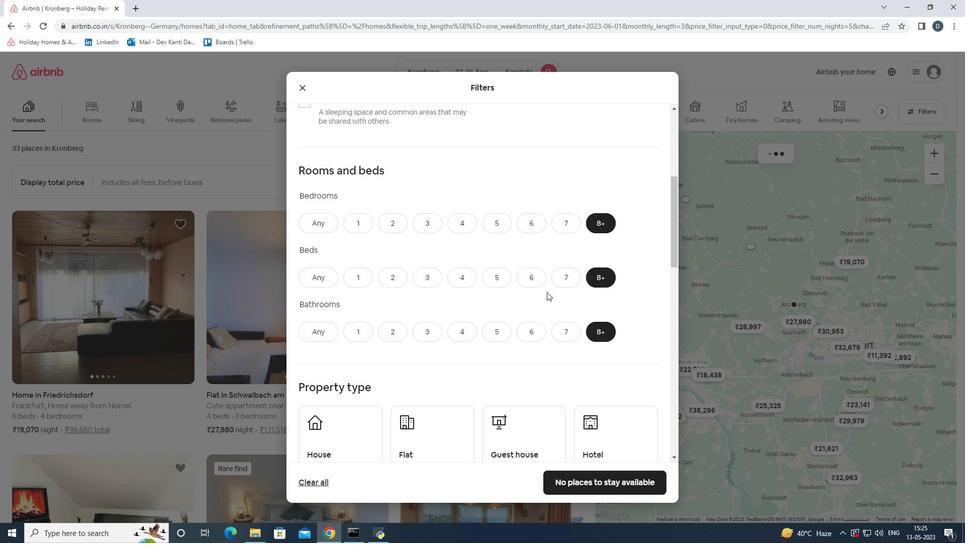 
Action: Mouse moved to (533, 284)
Screenshot: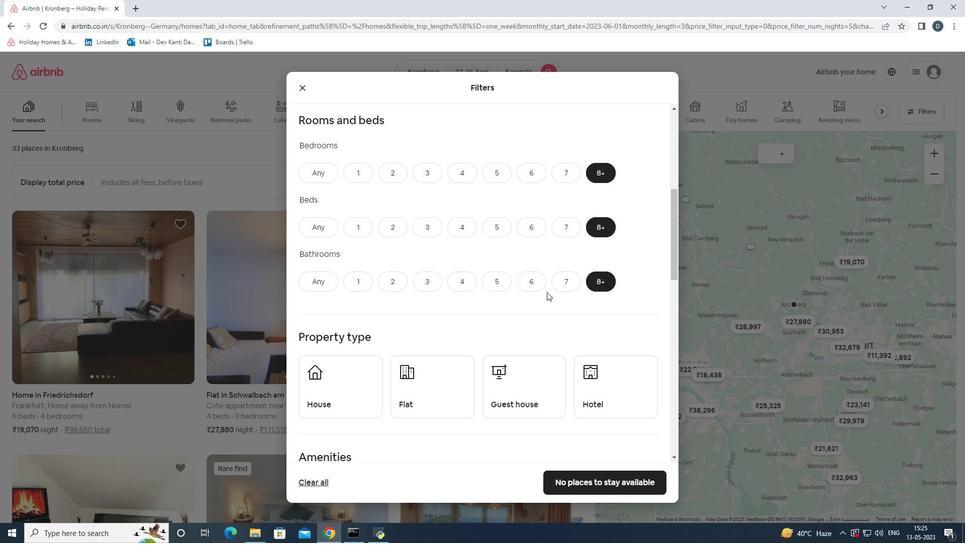 
Action: Mouse scrolled (533, 284) with delta (0, 0)
Screenshot: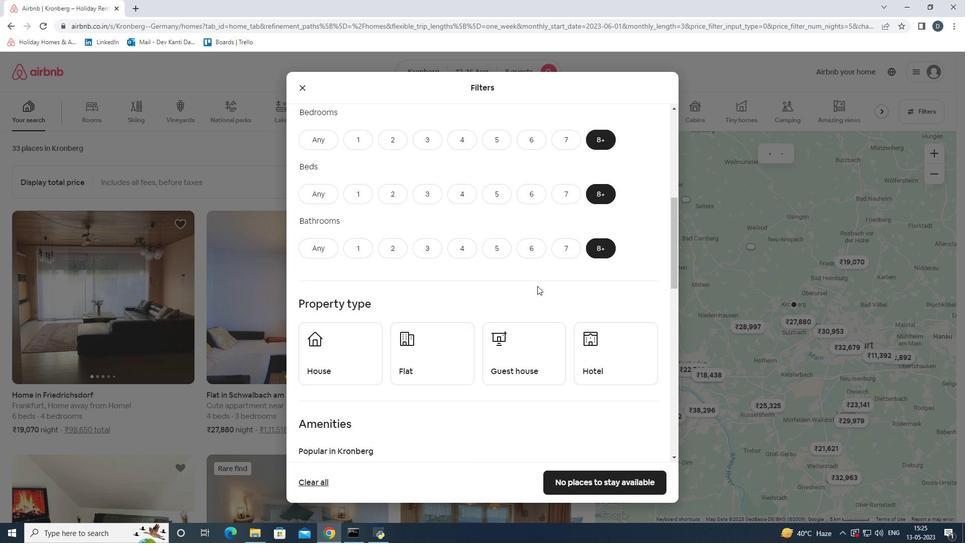
Action: Mouse scrolled (533, 284) with delta (0, 0)
Screenshot: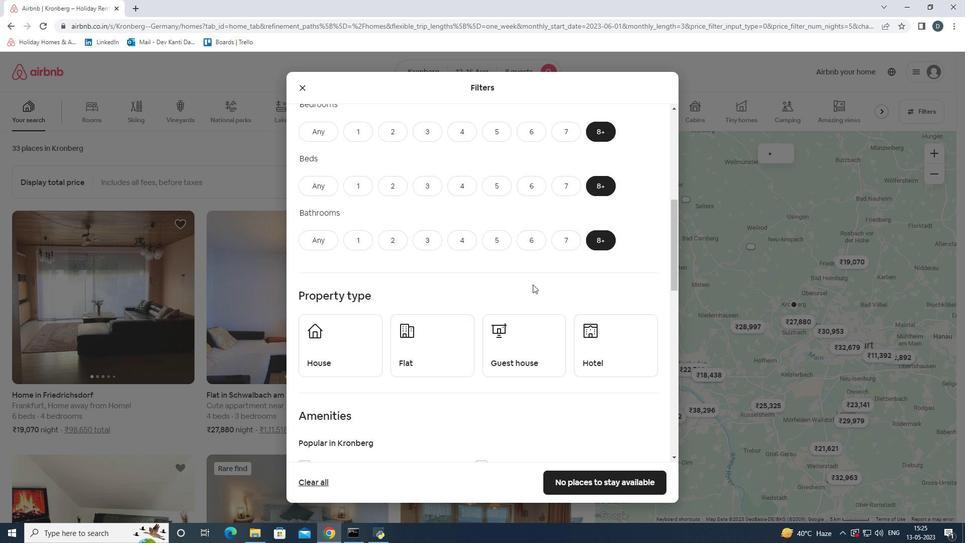 
Action: Mouse scrolled (533, 284) with delta (0, 0)
Screenshot: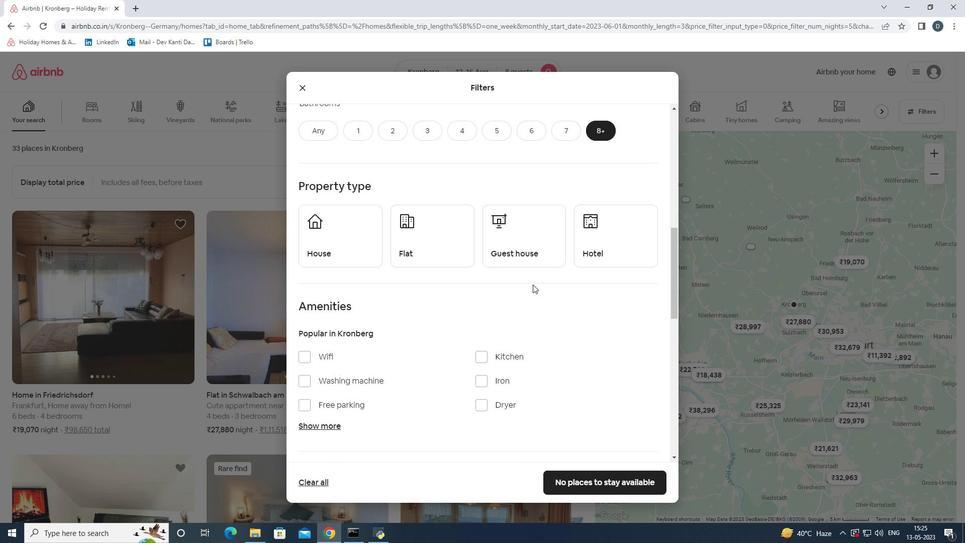 
Action: Mouse moved to (323, 193)
Screenshot: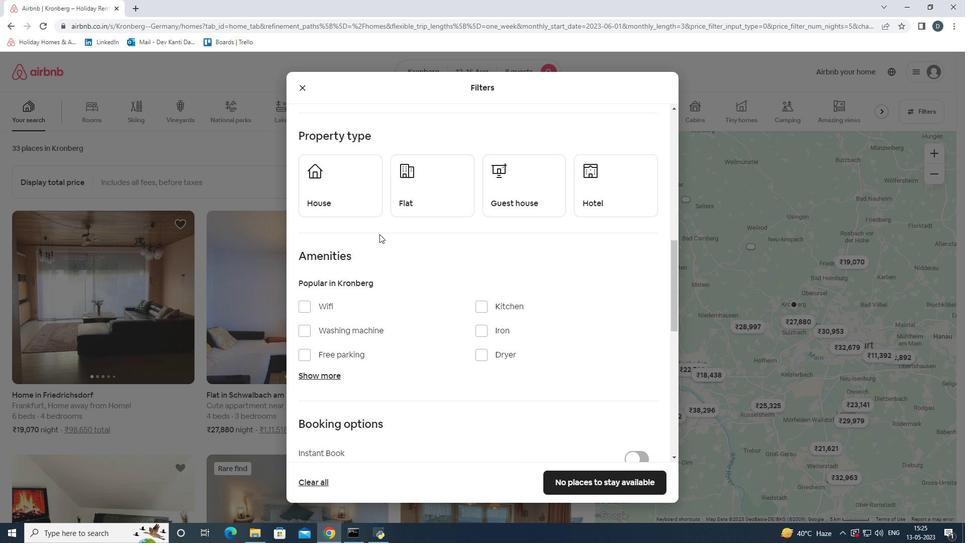 
Action: Mouse pressed left at (323, 193)
Screenshot: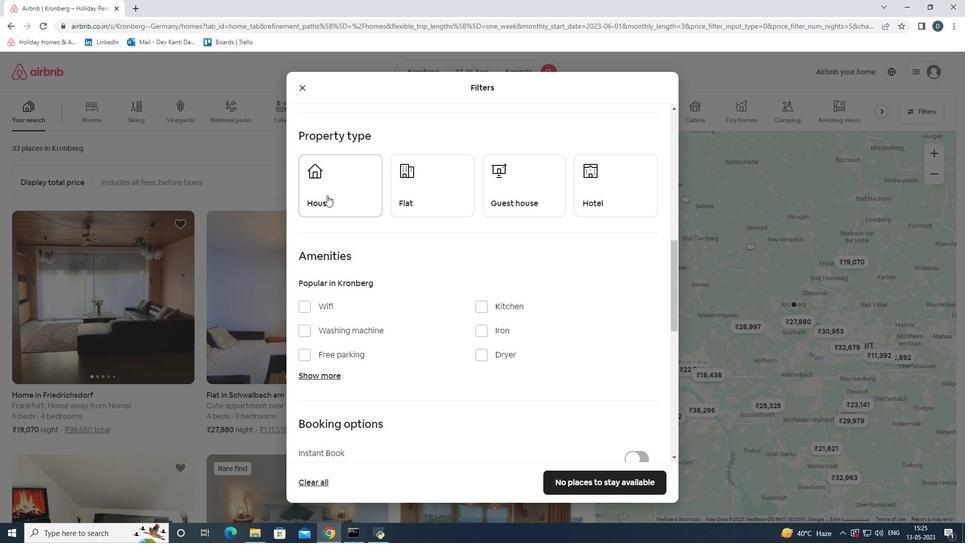
Action: Mouse moved to (409, 188)
Screenshot: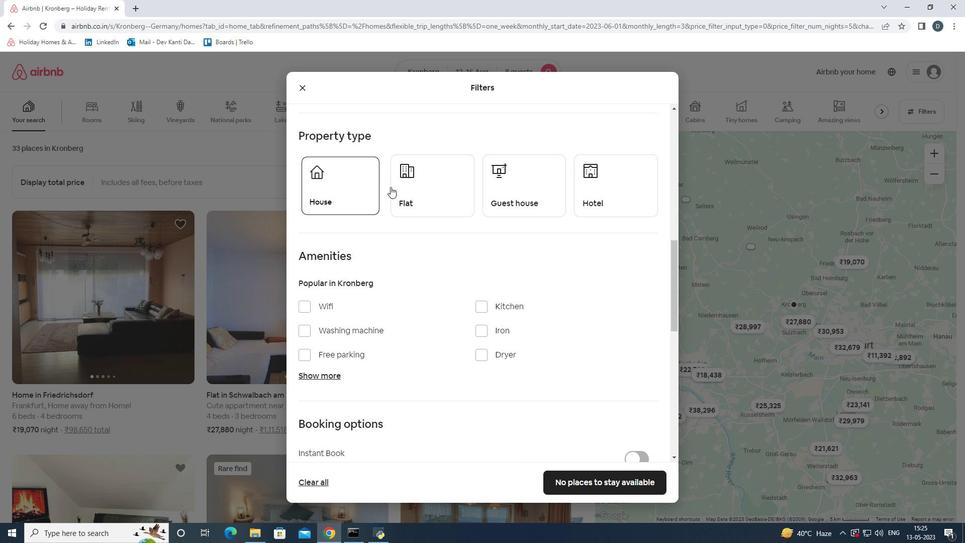 
Action: Mouse pressed left at (409, 188)
Screenshot: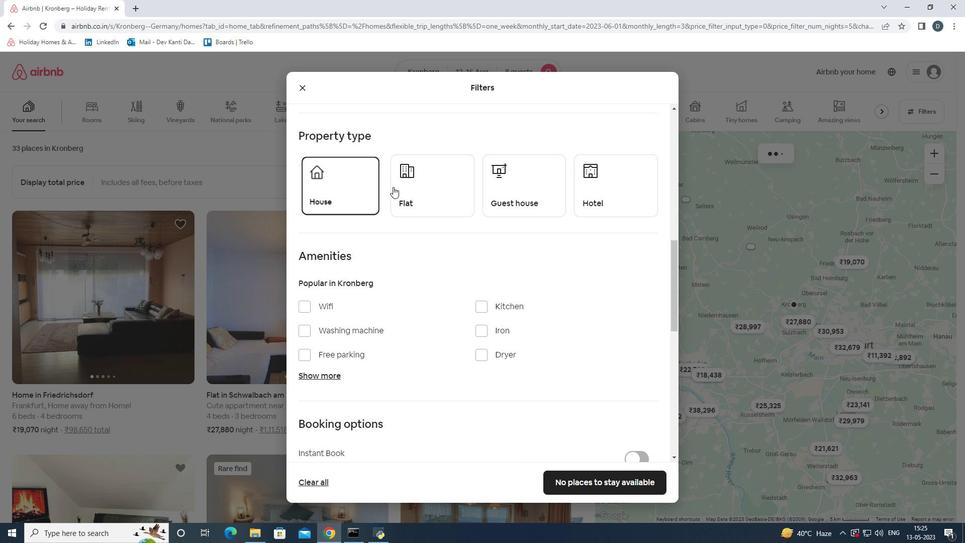 
Action: Mouse moved to (501, 194)
Screenshot: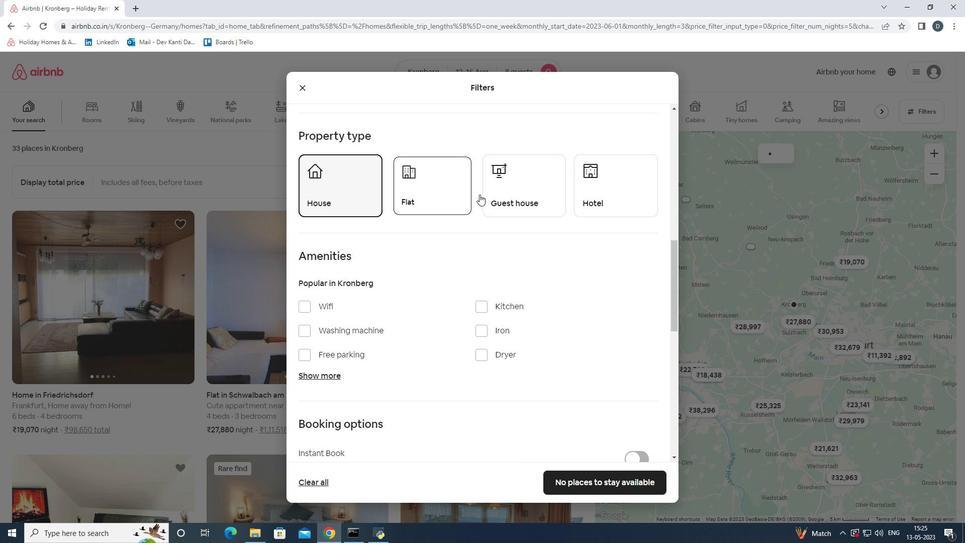 
Action: Mouse pressed left at (501, 194)
Screenshot: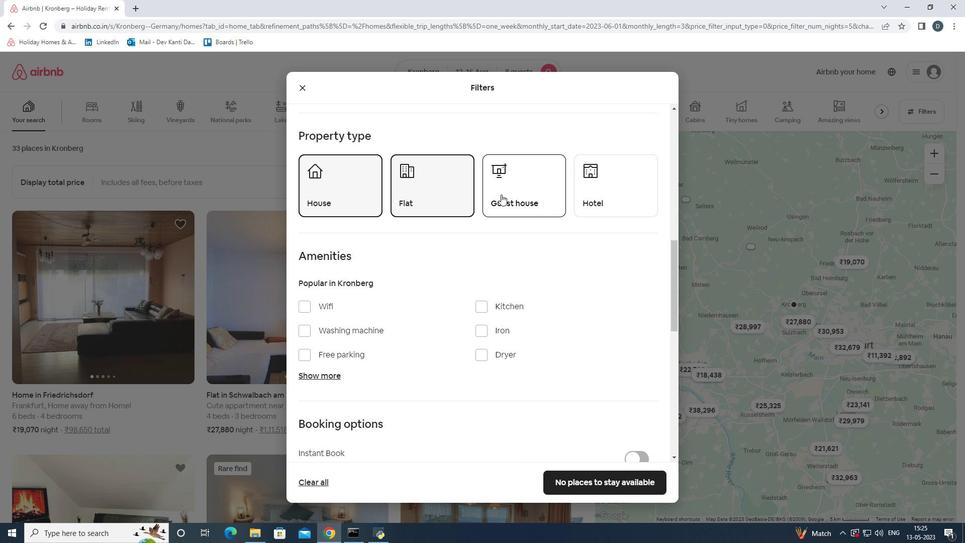 
Action: Mouse moved to (612, 193)
Screenshot: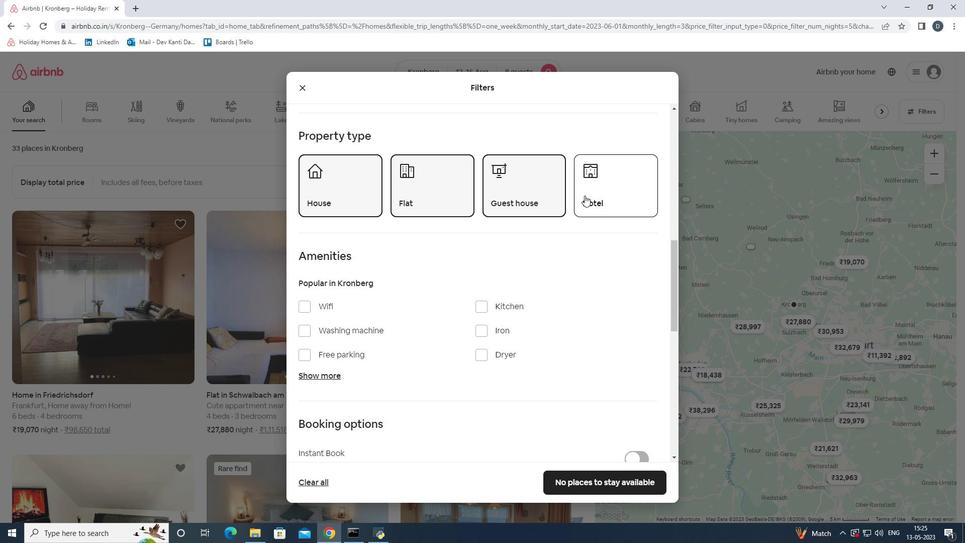 
Action: Mouse pressed left at (612, 193)
Screenshot: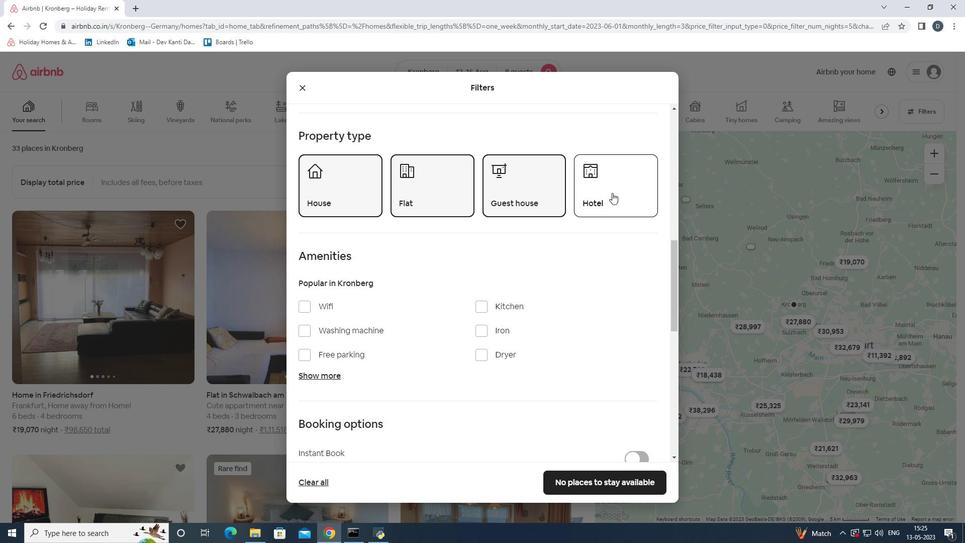 
Action: Mouse moved to (429, 234)
Screenshot: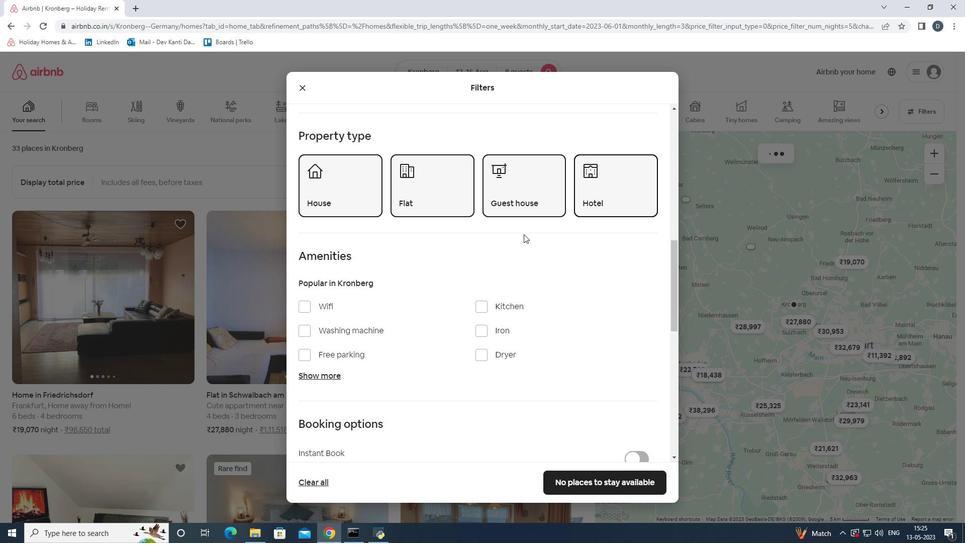 
Action: Mouse scrolled (429, 234) with delta (0, 0)
Screenshot: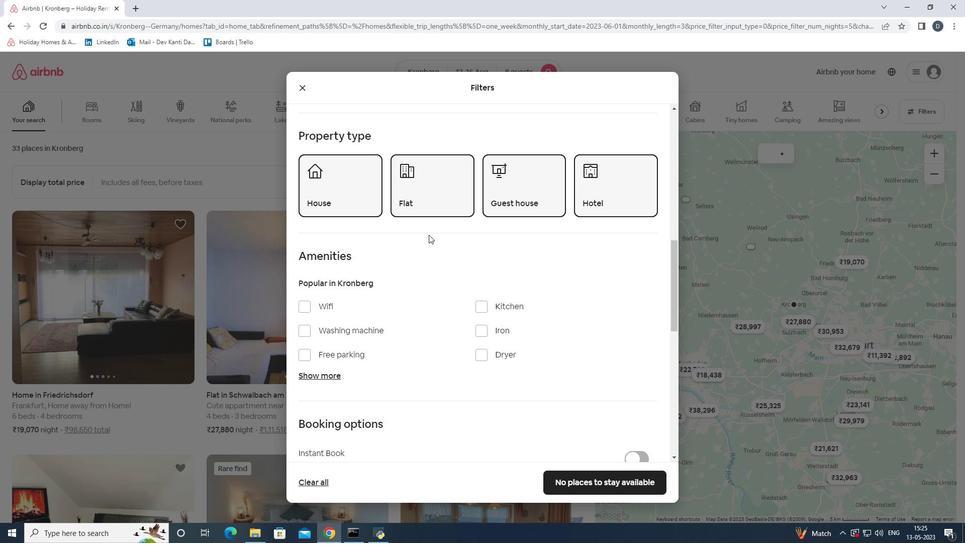 
Action: Mouse scrolled (429, 234) with delta (0, 0)
Screenshot: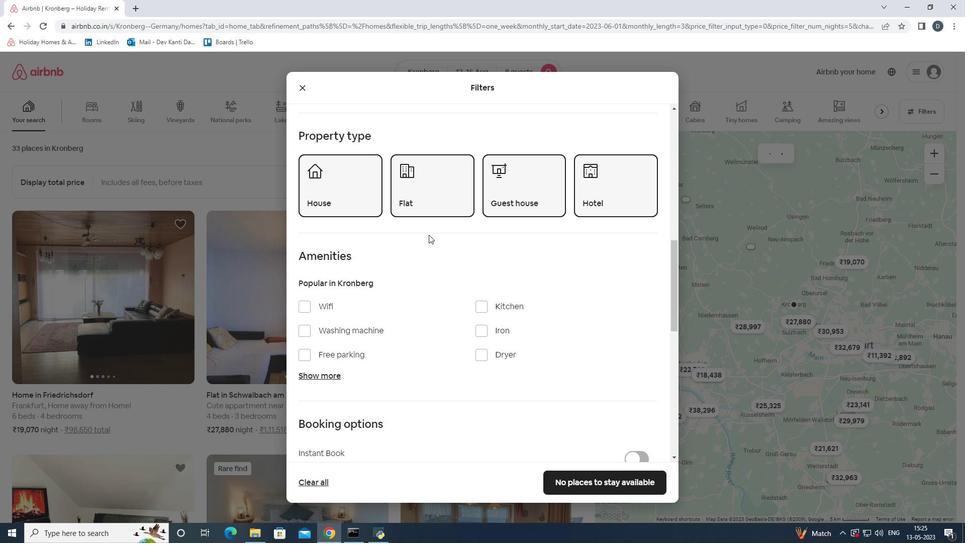 
Action: Mouse moved to (303, 206)
Screenshot: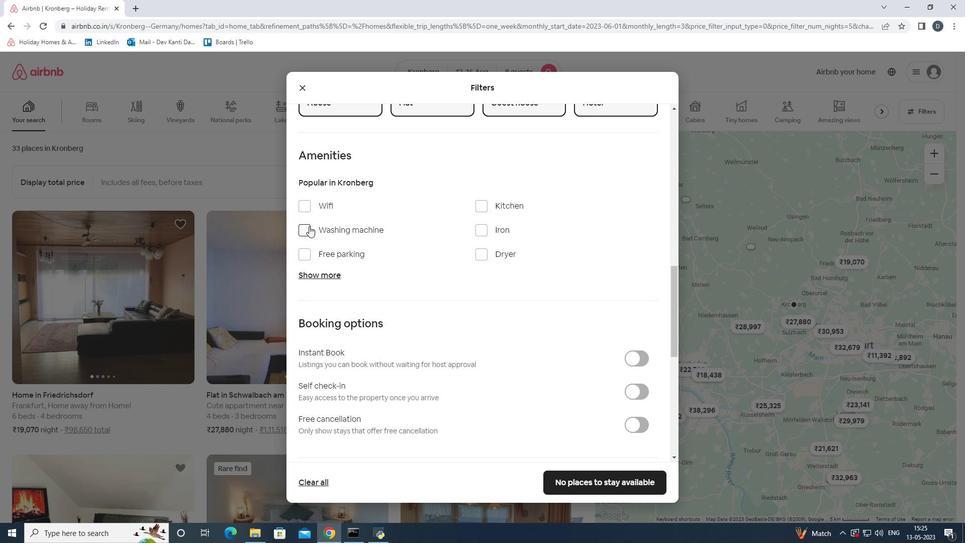 
Action: Mouse pressed left at (303, 206)
Screenshot: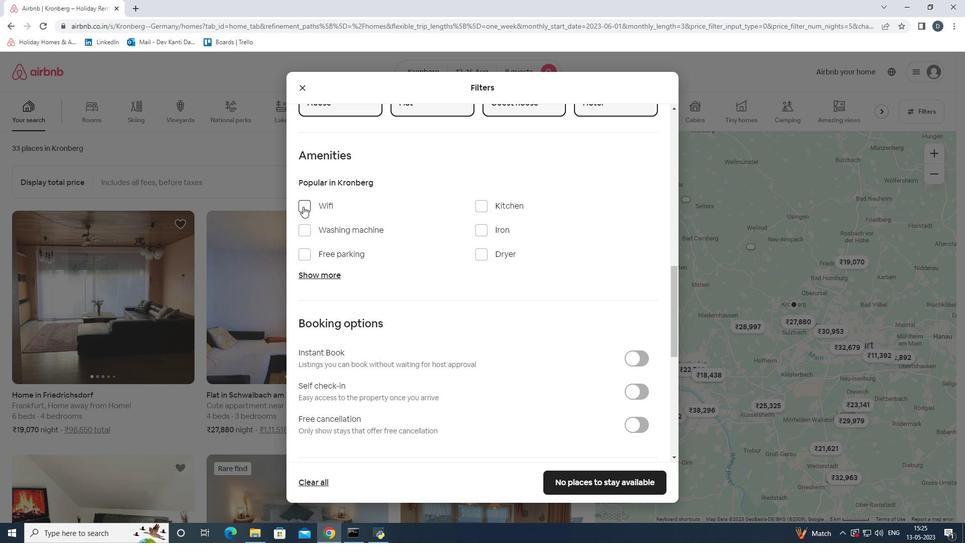 
Action: Mouse moved to (329, 275)
Screenshot: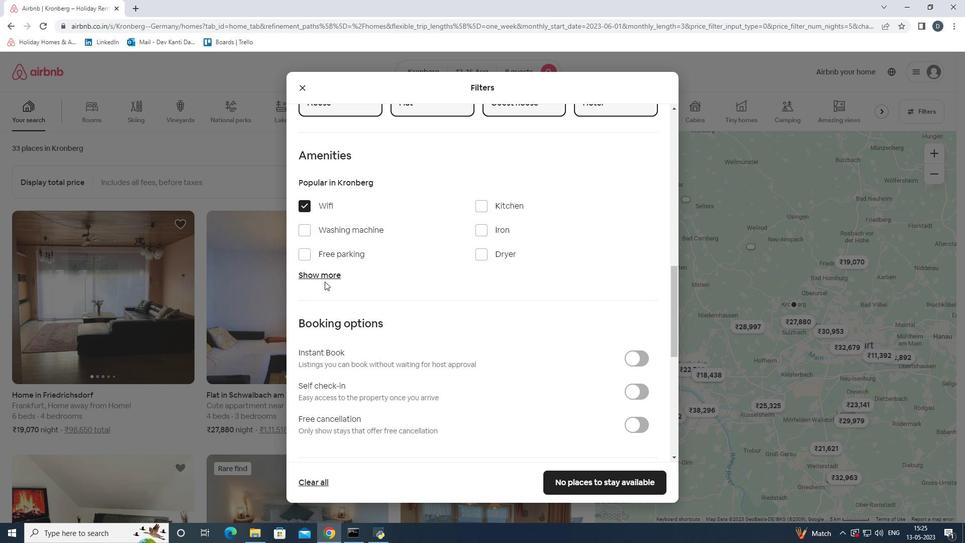 
Action: Mouse pressed left at (329, 275)
Screenshot: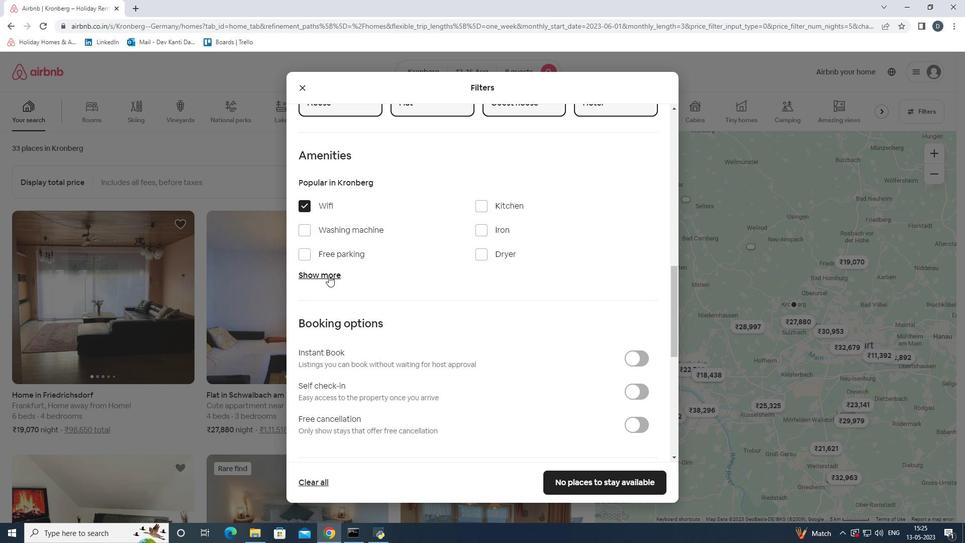 
Action: Mouse moved to (486, 330)
Screenshot: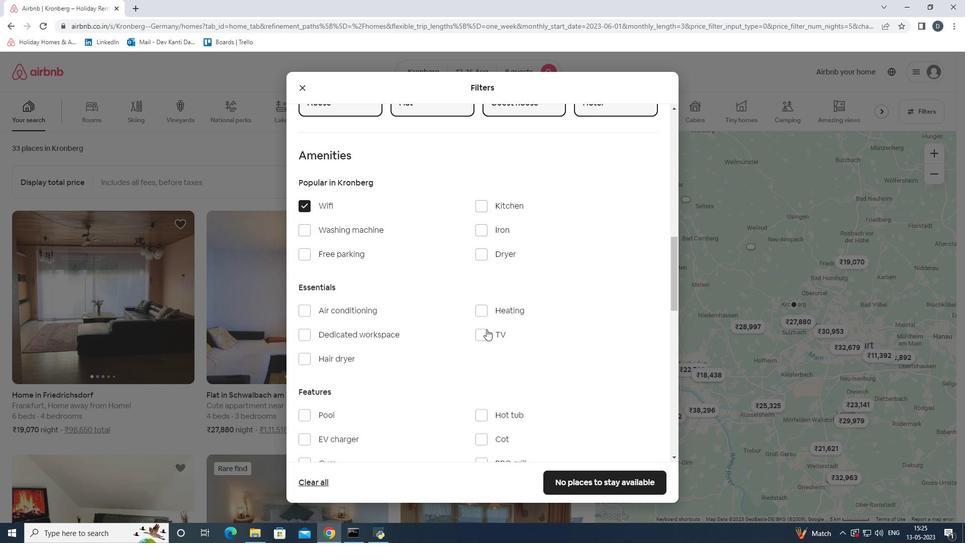 
Action: Mouse pressed left at (486, 330)
Screenshot: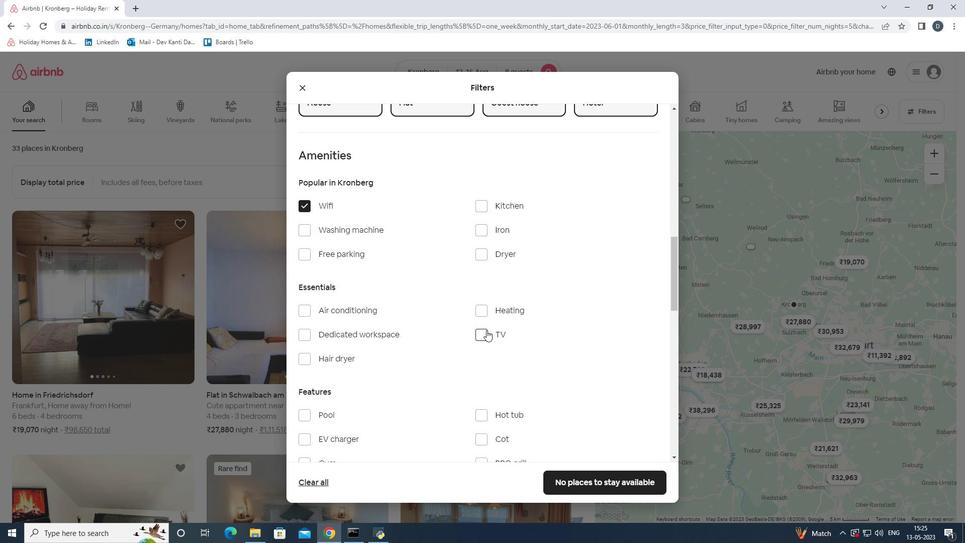 
Action: Mouse moved to (336, 256)
Screenshot: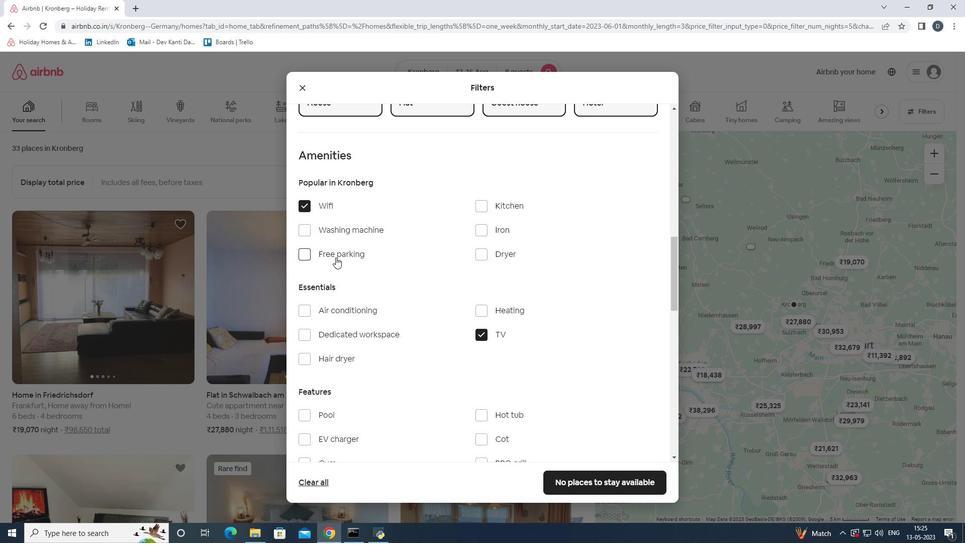 
Action: Mouse pressed left at (336, 256)
Screenshot: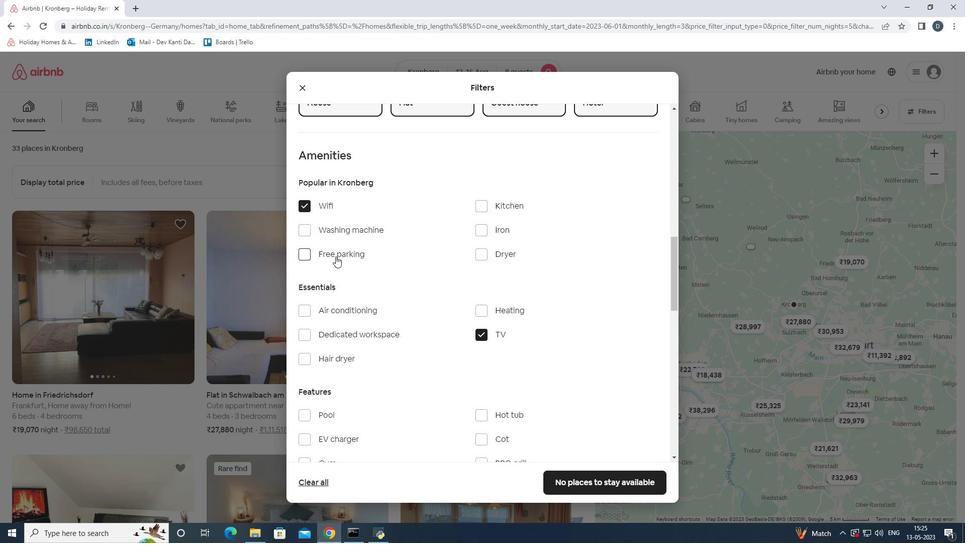 
Action: Mouse moved to (398, 255)
Screenshot: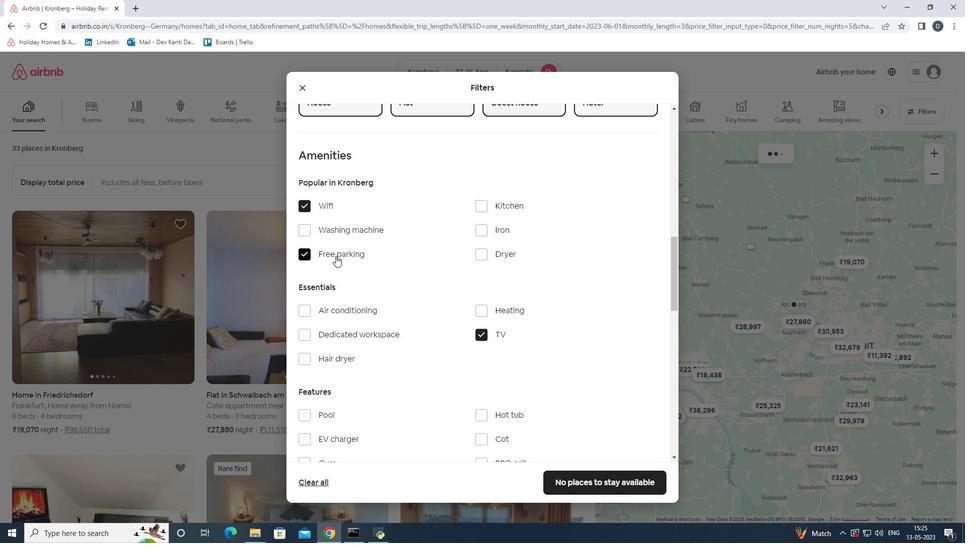 
Action: Mouse scrolled (398, 255) with delta (0, 0)
Screenshot: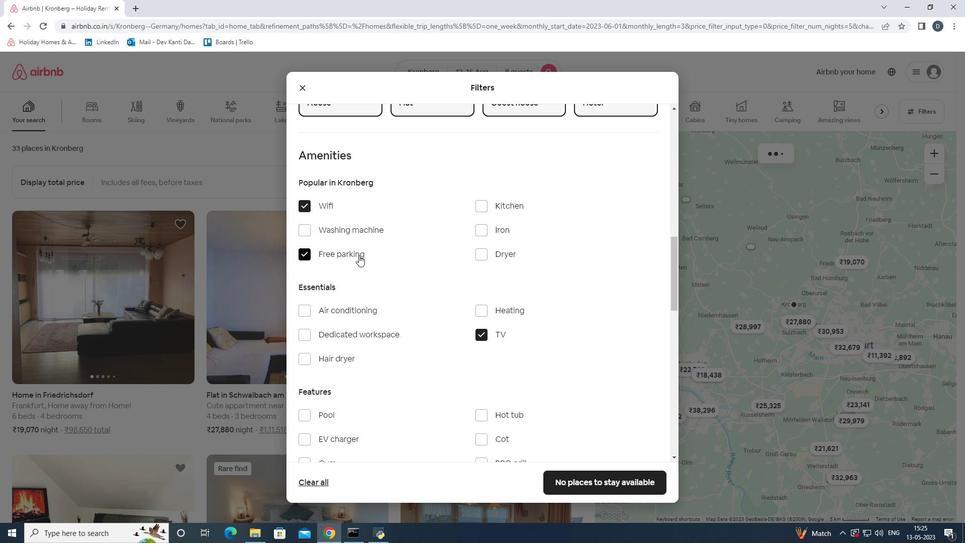 
Action: Mouse scrolled (398, 255) with delta (0, 0)
Screenshot: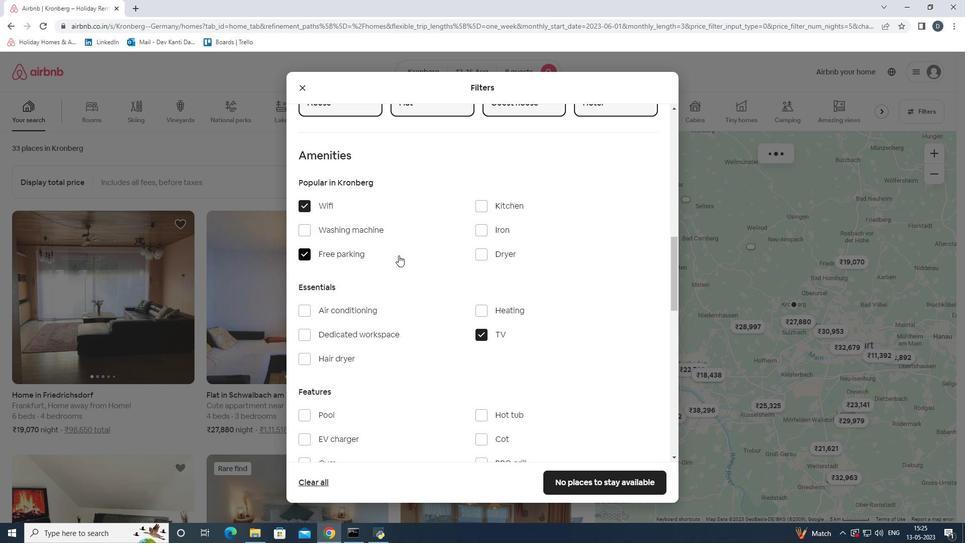 
Action: Mouse scrolled (398, 255) with delta (0, 0)
Screenshot: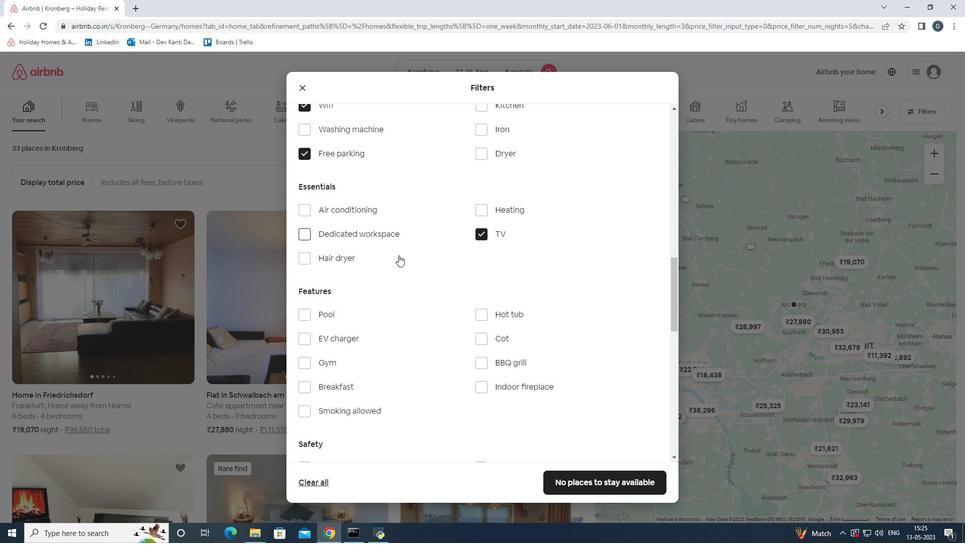 
Action: Mouse moved to (319, 311)
Screenshot: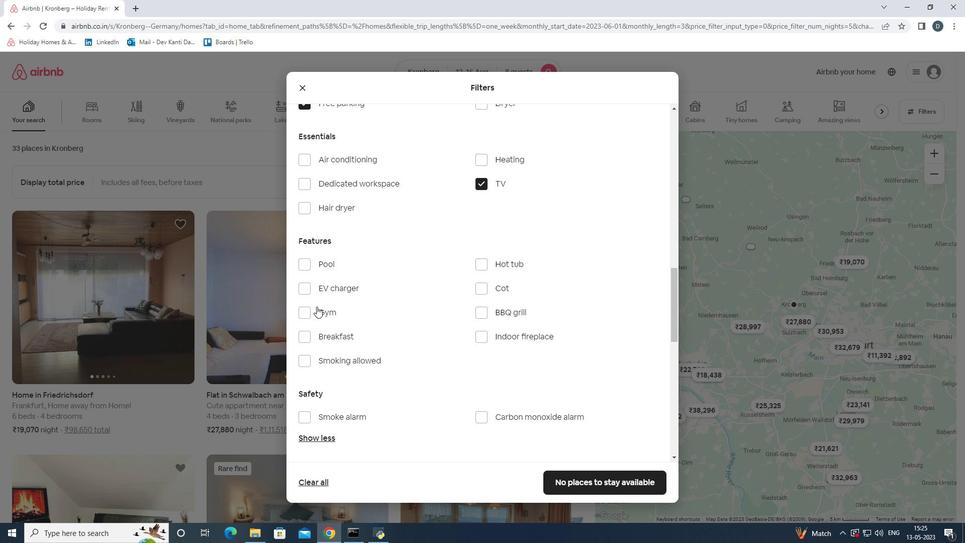 
Action: Mouse pressed left at (319, 311)
Screenshot: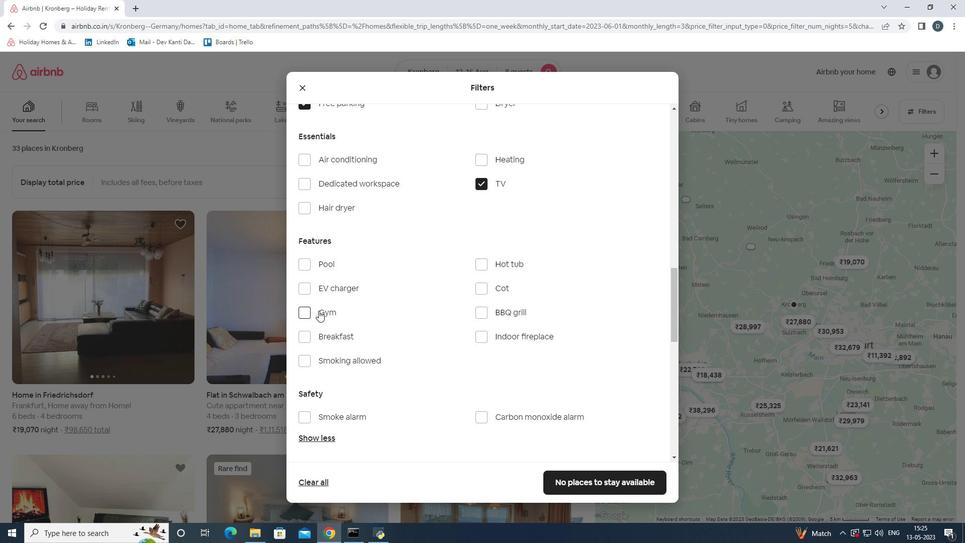 
Action: Mouse moved to (344, 337)
Screenshot: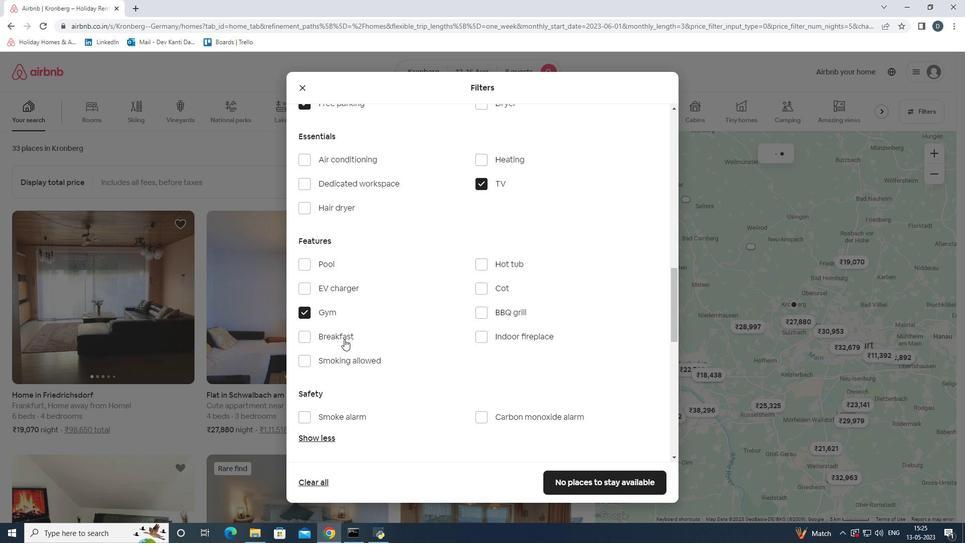 
Action: Mouse pressed left at (344, 337)
Screenshot: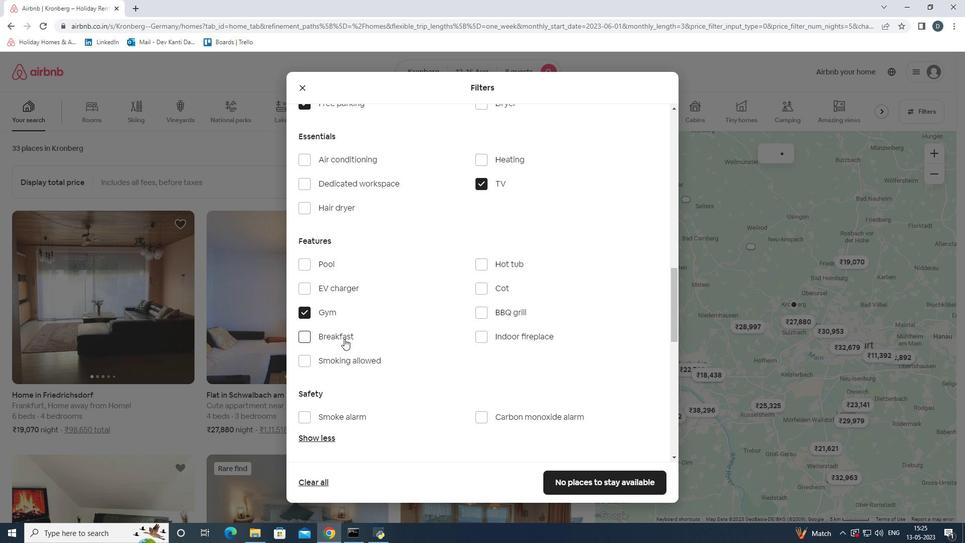 
Action: Mouse scrolled (344, 337) with delta (0, 0)
Screenshot: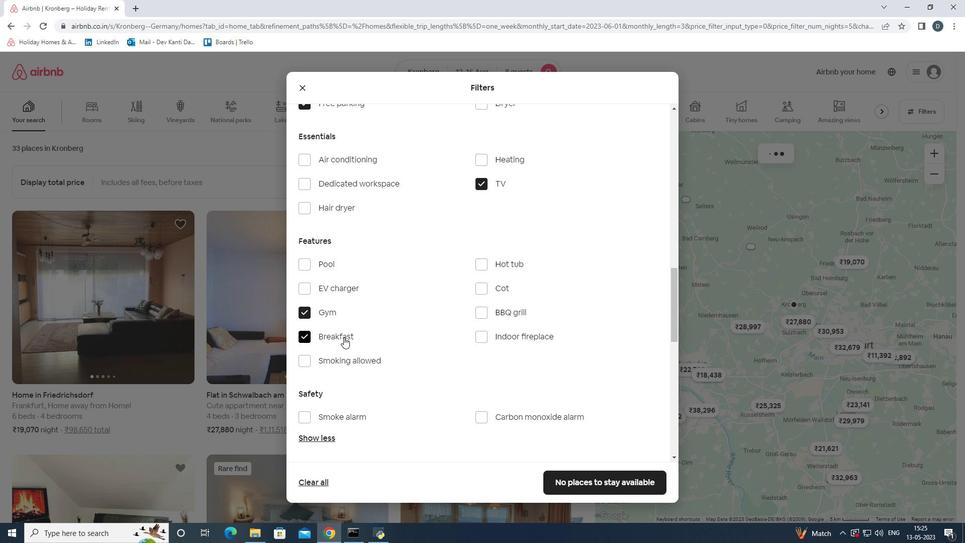 
Action: Mouse scrolled (344, 337) with delta (0, 0)
Screenshot: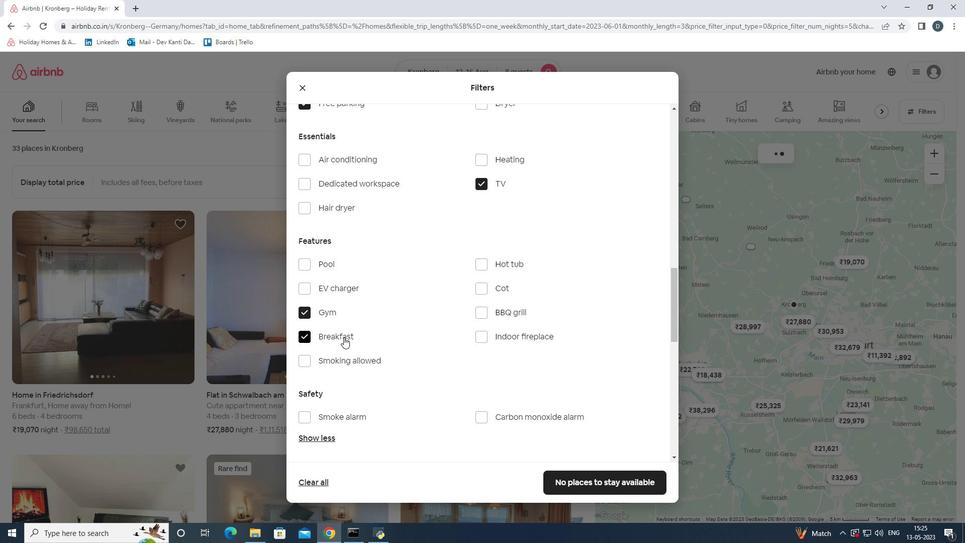
Action: Mouse scrolled (344, 337) with delta (0, 0)
Screenshot: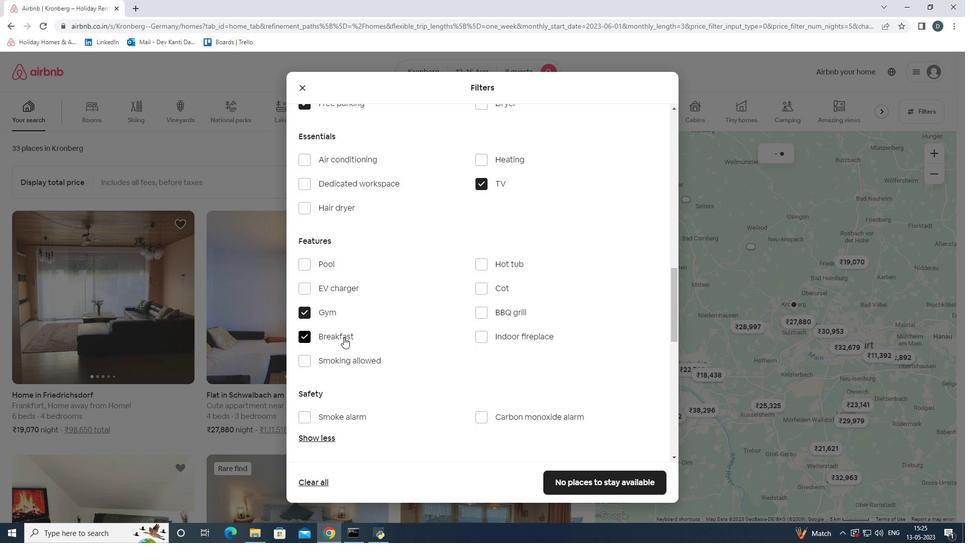 
Action: Mouse scrolled (344, 337) with delta (0, 0)
Screenshot: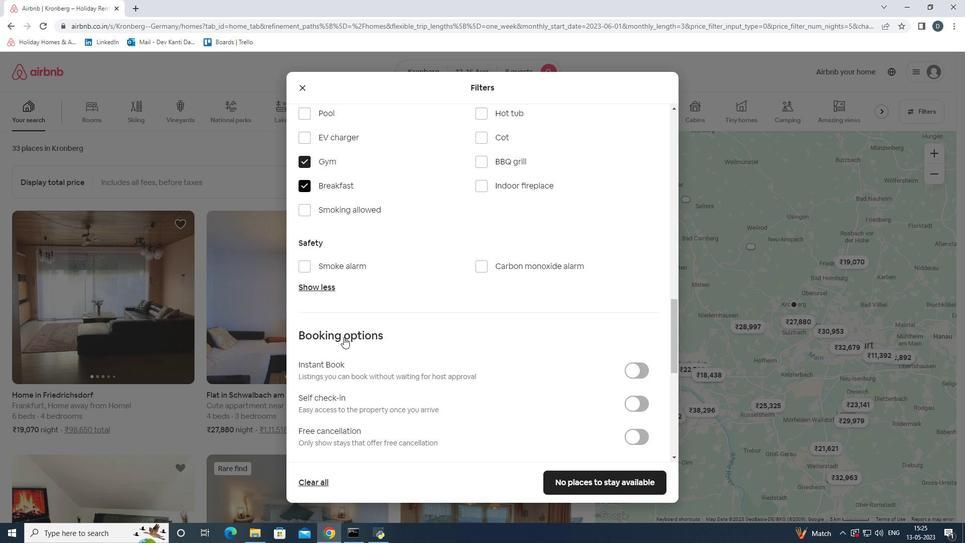 
Action: Mouse scrolled (344, 337) with delta (0, 0)
Screenshot: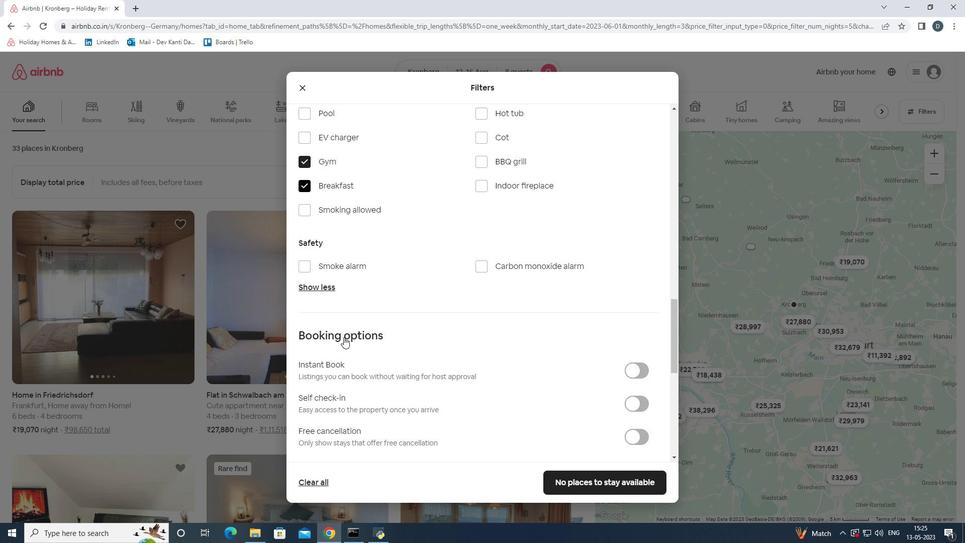 
Action: Mouse scrolled (344, 337) with delta (0, 0)
Screenshot: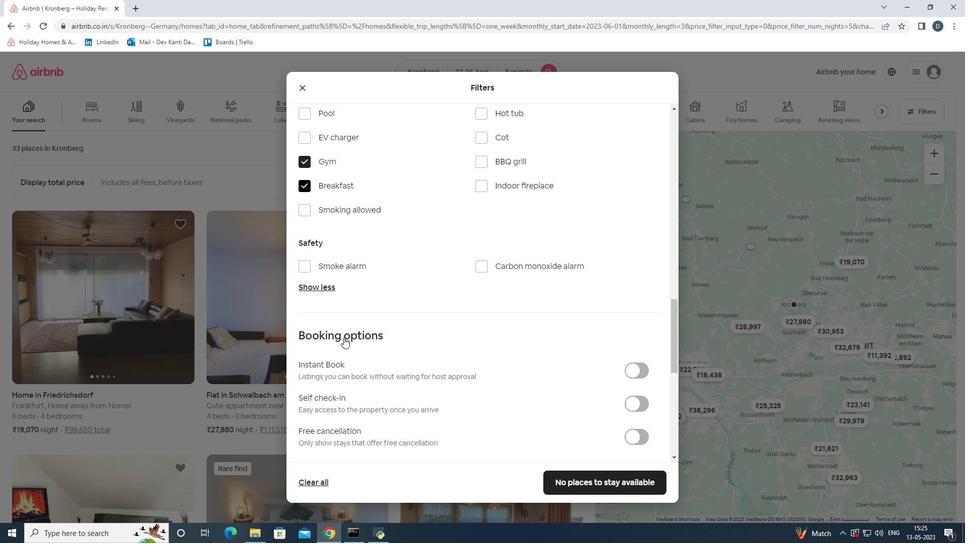 
Action: Mouse moved to (630, 253)
Screenshot: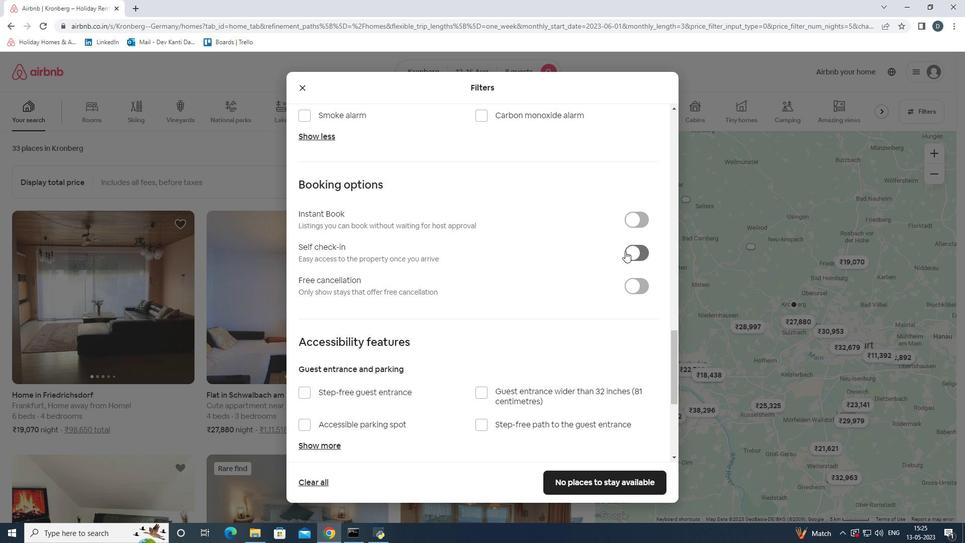 
Action: Mouse pressed left at (630, 253)
Screenshot: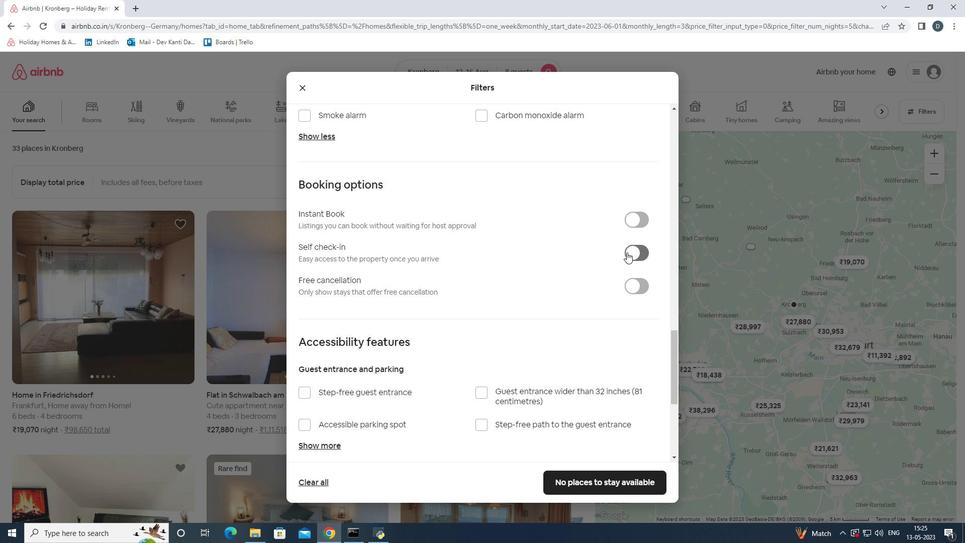 
Action: Mouse moved to (511, 280)
Screenshot: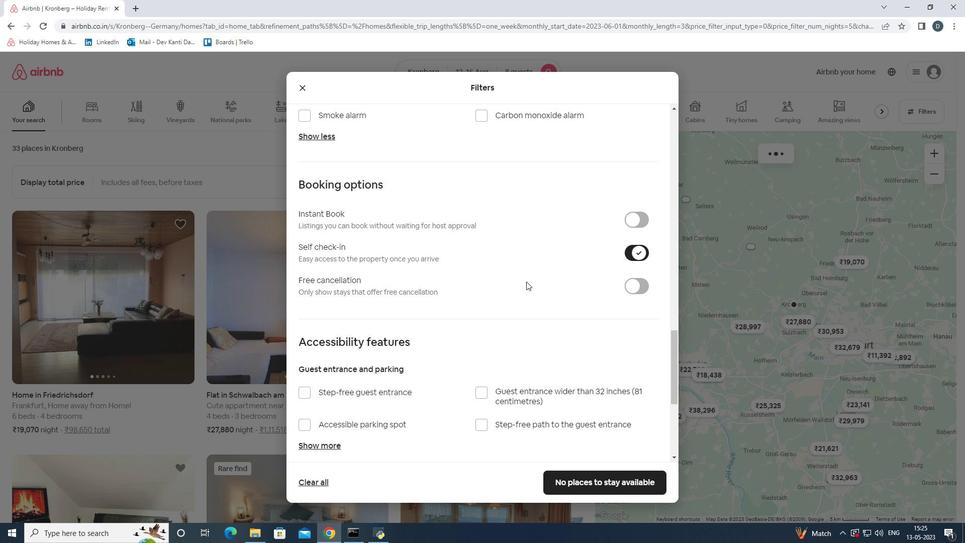 
Action: Mouse scrolled (511, 279) with delta (0, 0)
Screenshot: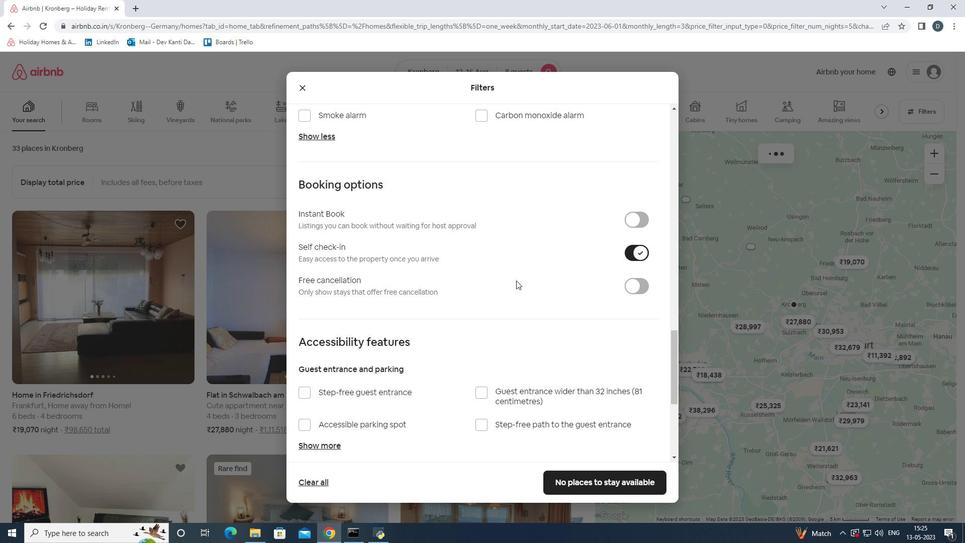 
Action: Mouse scrolled (511, 279) with delta (0, 0)
Screenshot: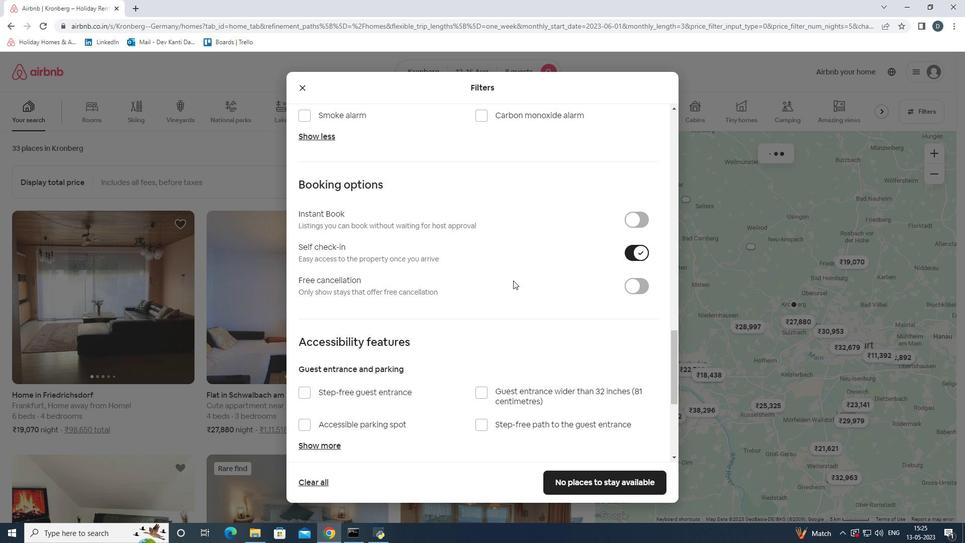 
Action: Mouse scrolled (511, 279) with delta (0, 0)
Screenshot: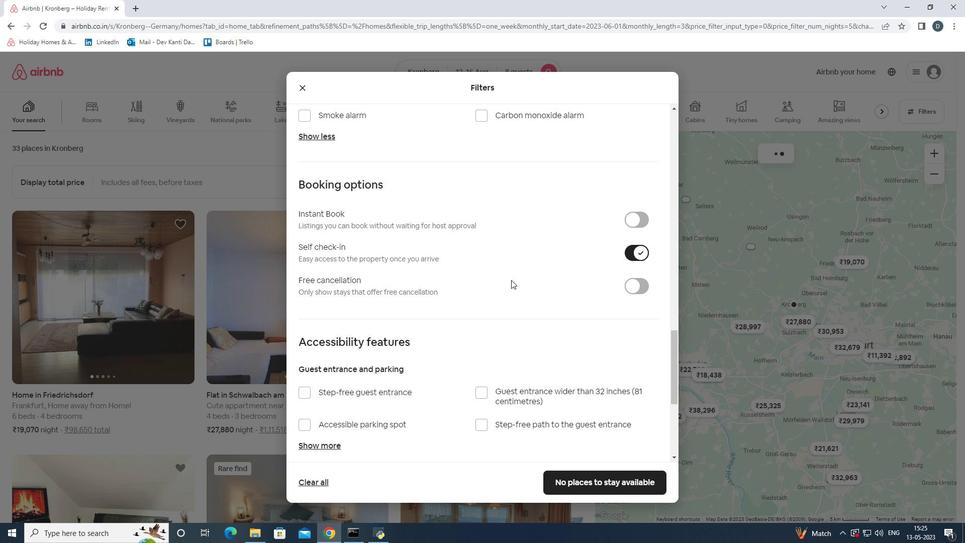 
Action: Mouse moved to (485, 281)
Screenshot: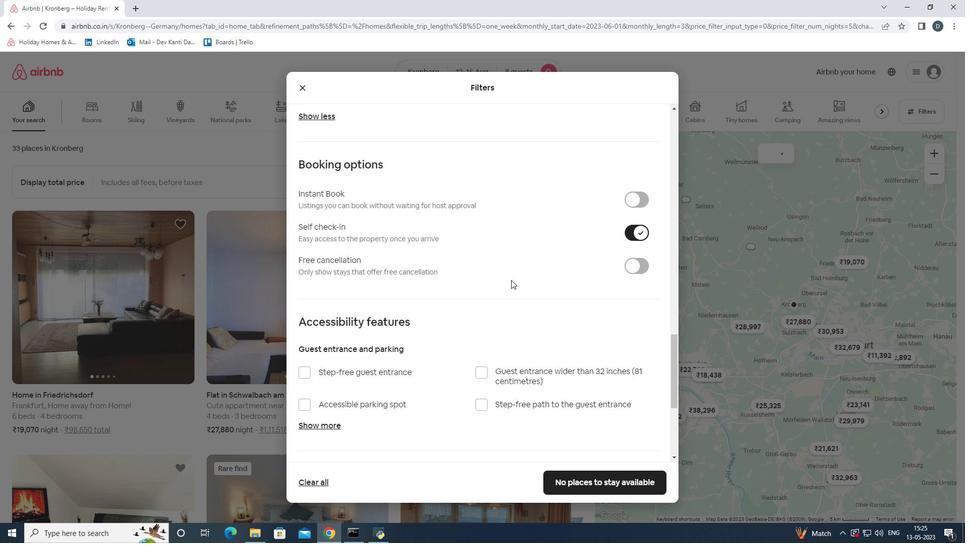 
Action: Mouse scrolled (485, 281) with delta (0, 0)
Screenshot: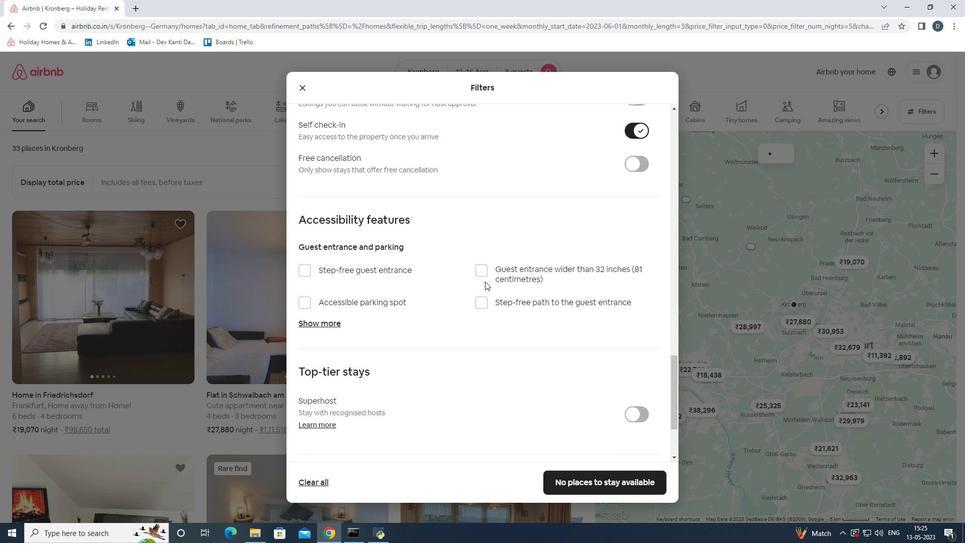 
Action: Mouse moved to (484, 282)
Screenshot: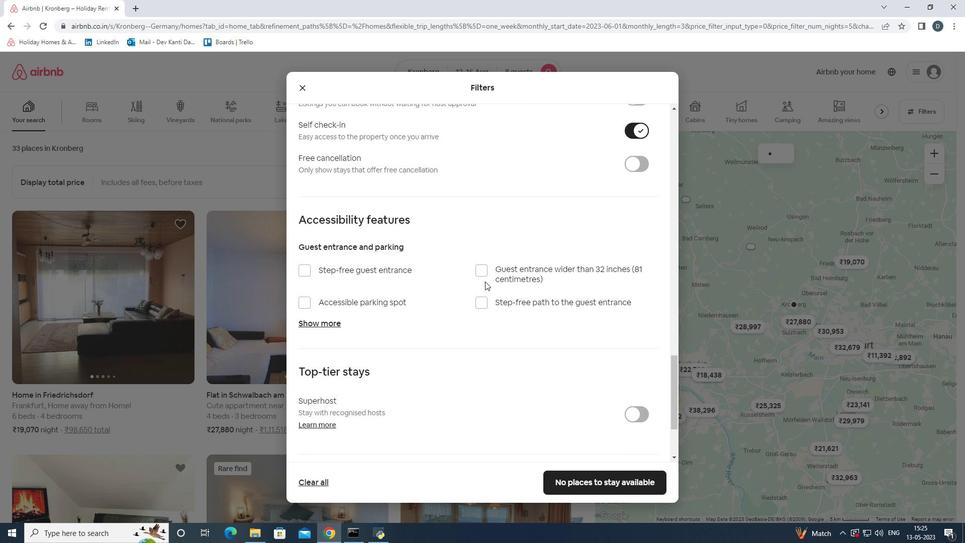 
Action: Mouse scrolled (484, 281) with delta (0, 0)
Screenshot: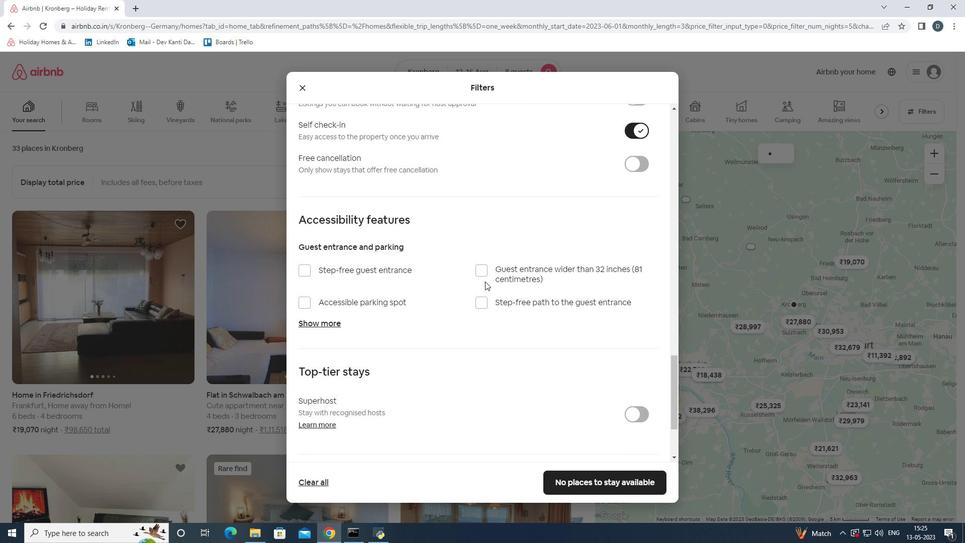 
Action: Mouse moved to (312, 393)
Screenshot: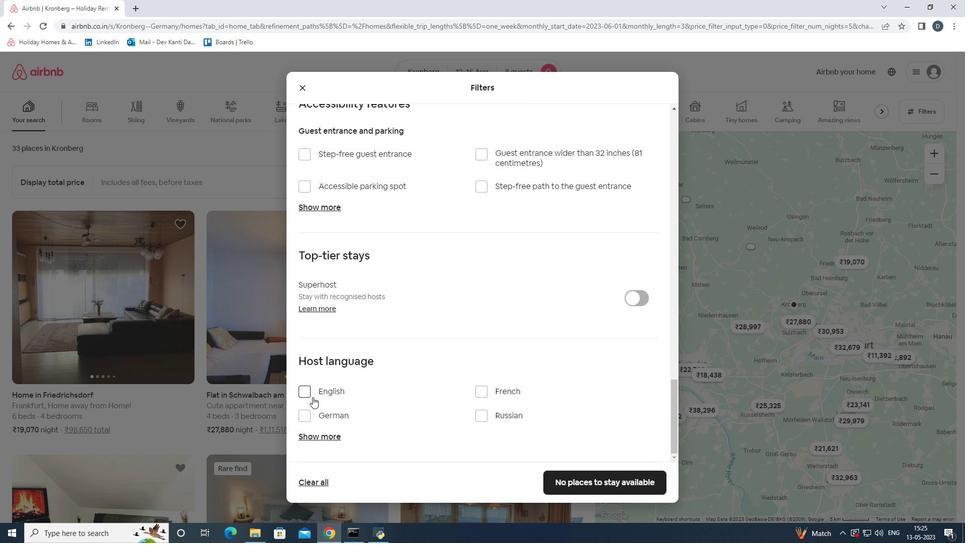
Action: Mouse pressed left at (312, 393)
Screenshot: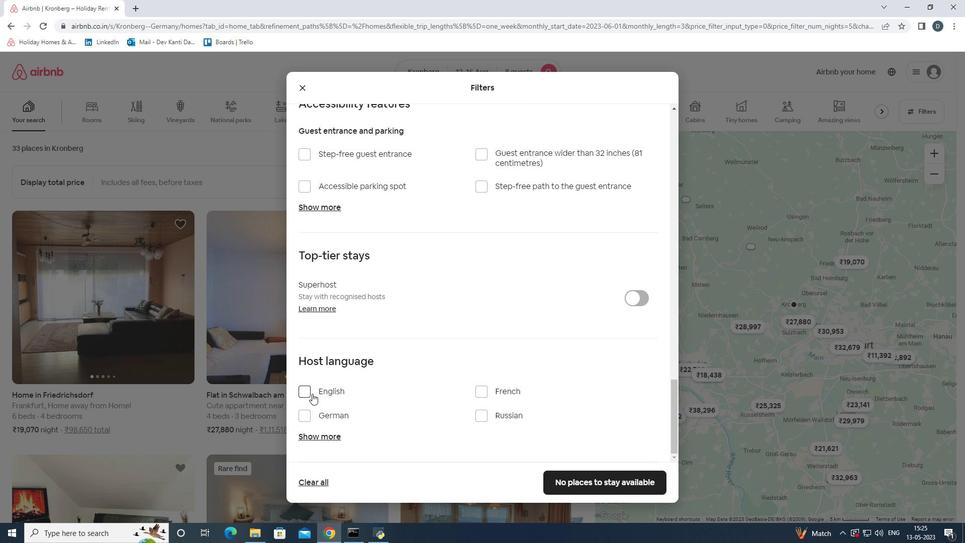 
Action: Mouse moved to (567, 473)
Screenshot: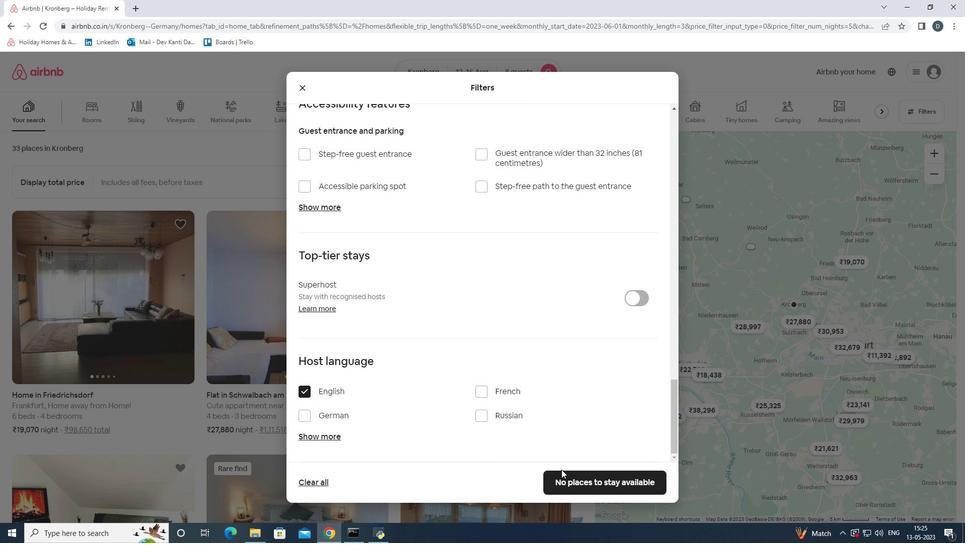 
Action: Mouse pressed left at (567, 473)
Screenshot: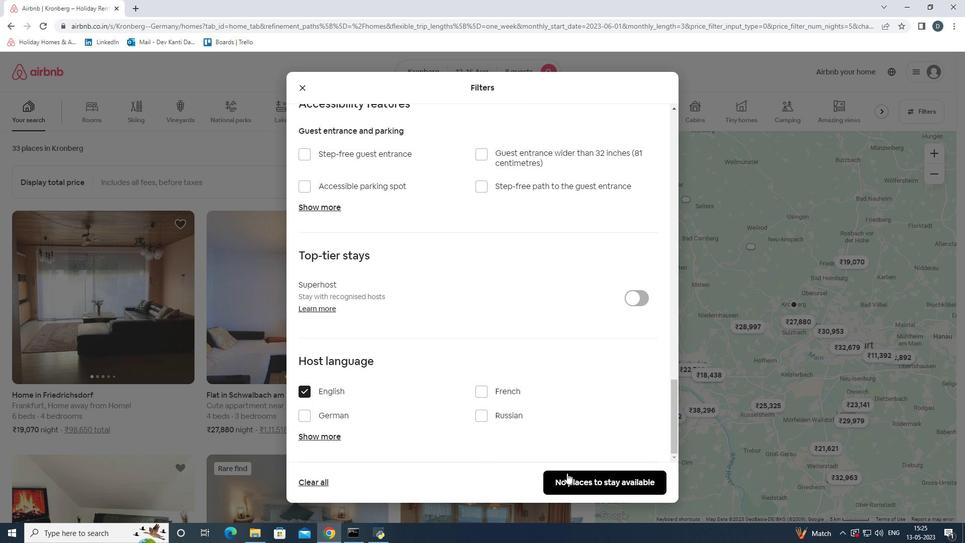 
Action: Mouse moved to (567, 469)
Screenshot: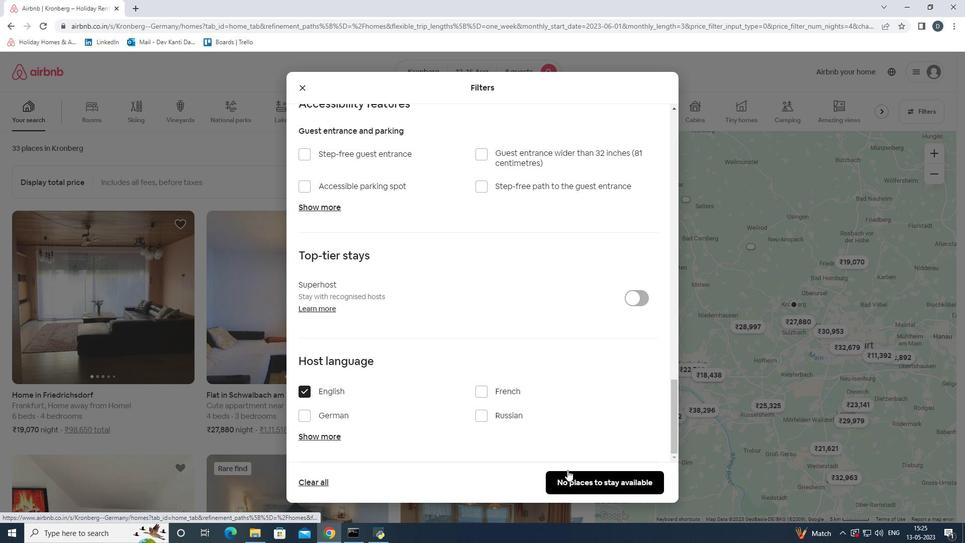 
